 Task: Find the schedule for the last Metro Purple Line train from Wilshire/Western to Union Station.
Action: Key pressed wilshire
Screenshot: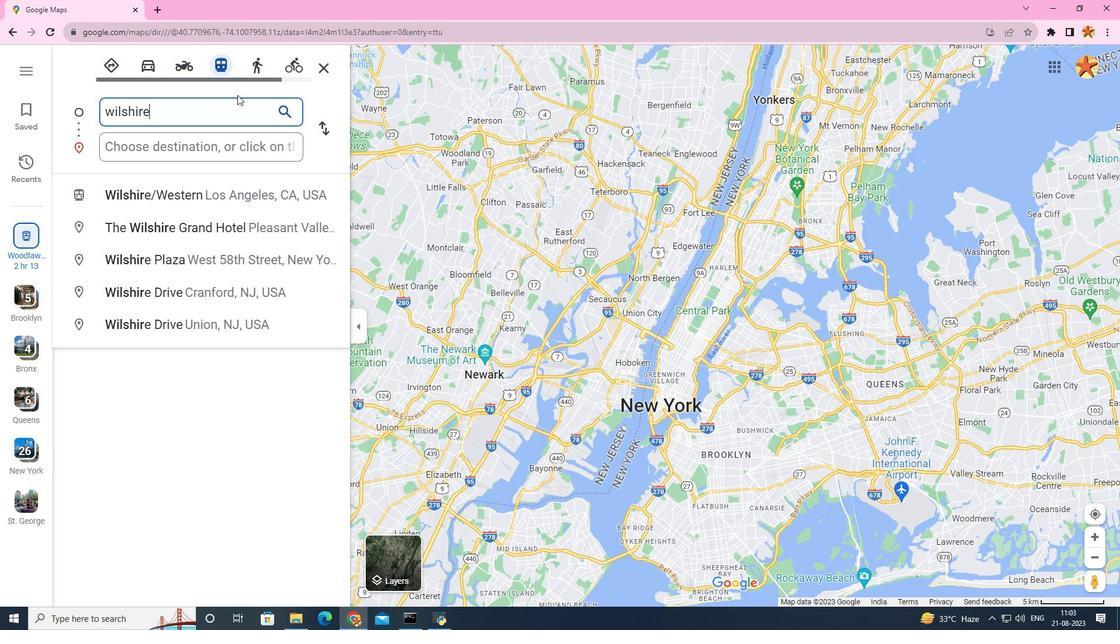 
Action: Mouse moved to (222, 107)
Screenshot: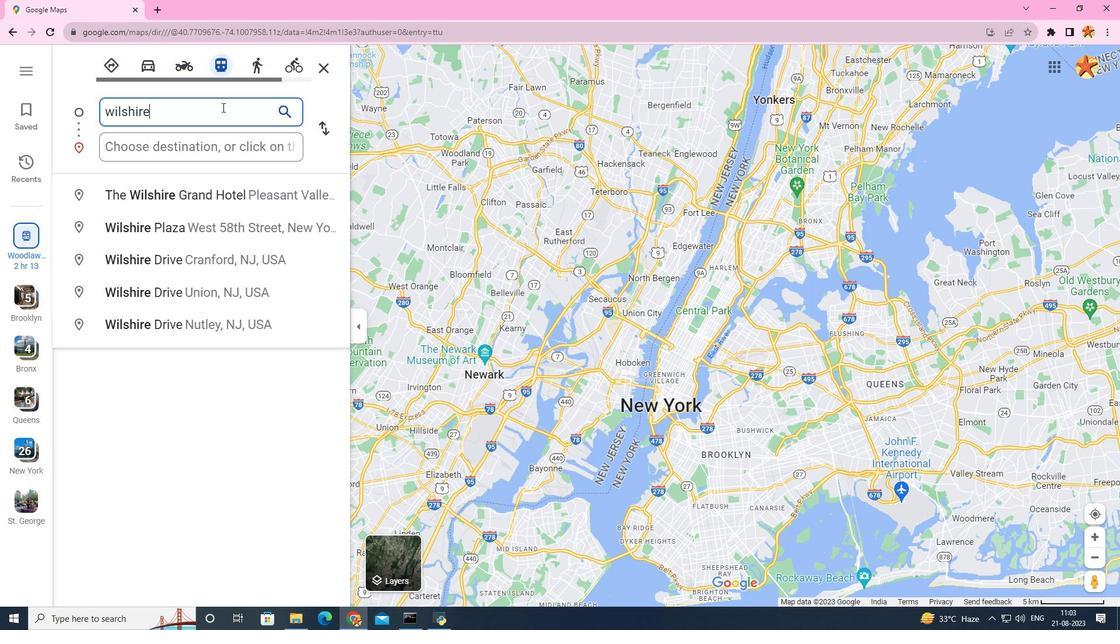 
Action: Key pressed <Key.space>wester
Screenshot: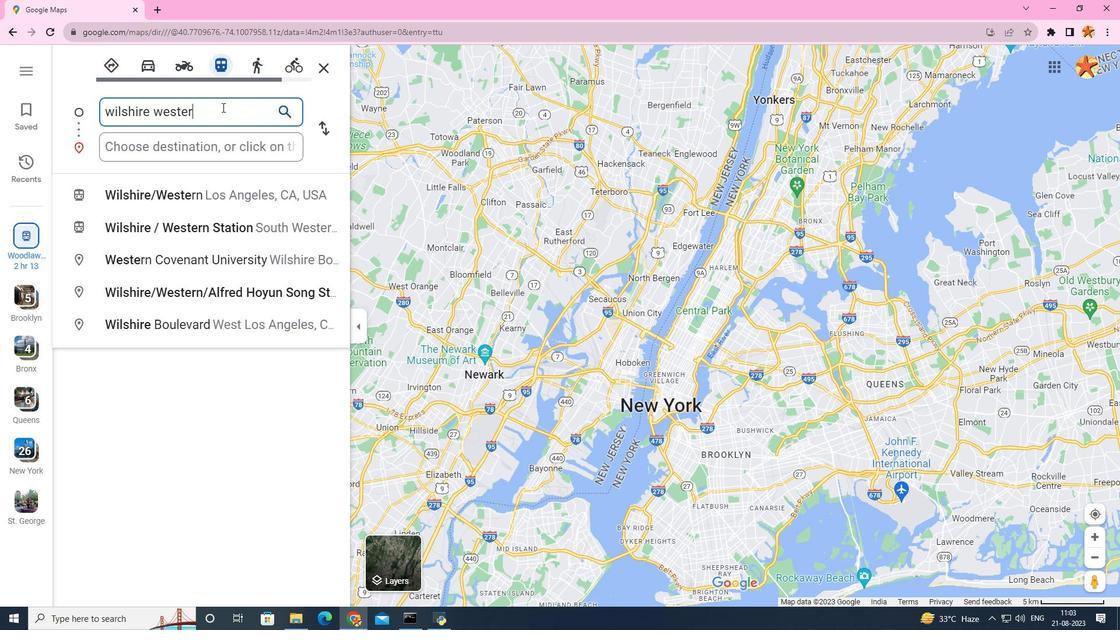 
Action: Mouse moved to (250, 183)
Screenshot: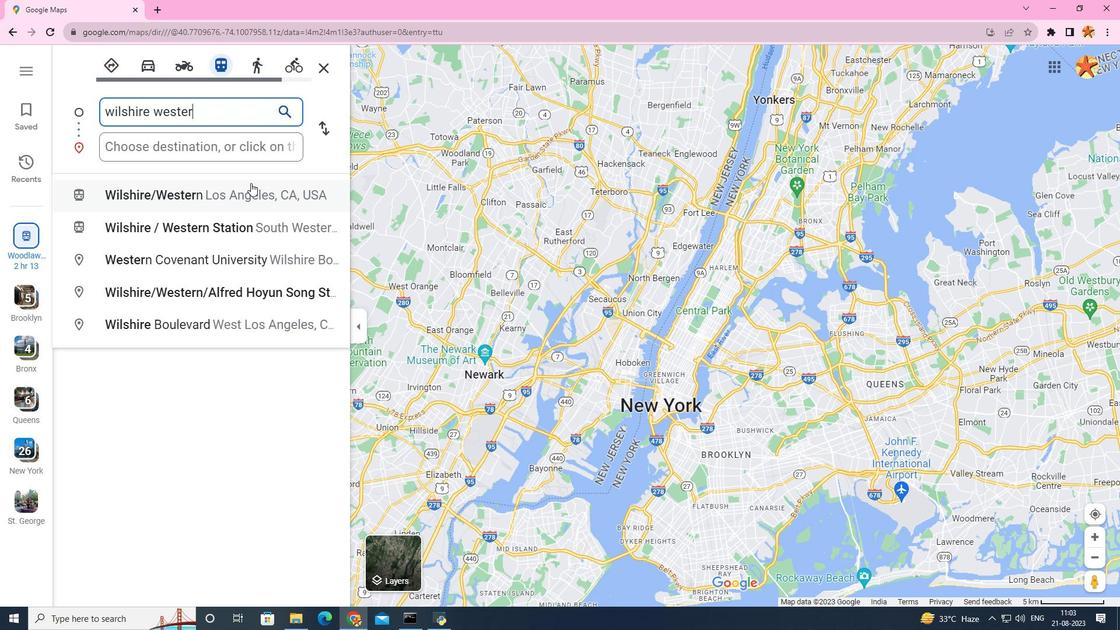 
Action: Mouse pressed left at (250, 183)
Screenshot: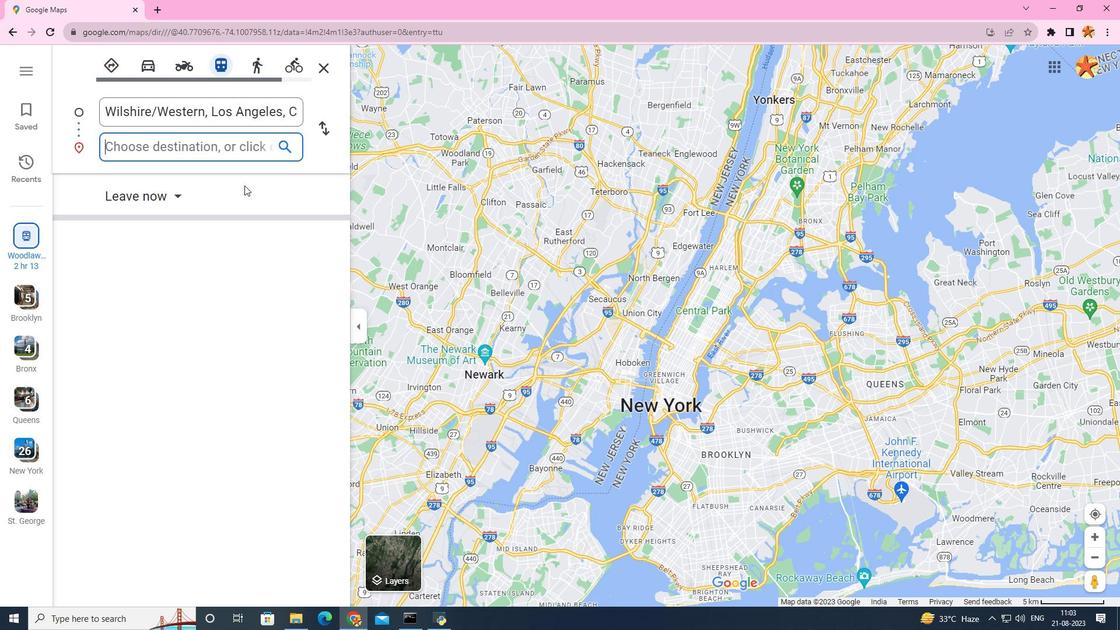 
Action: Mouse moved to (176, 148)
Screenshot: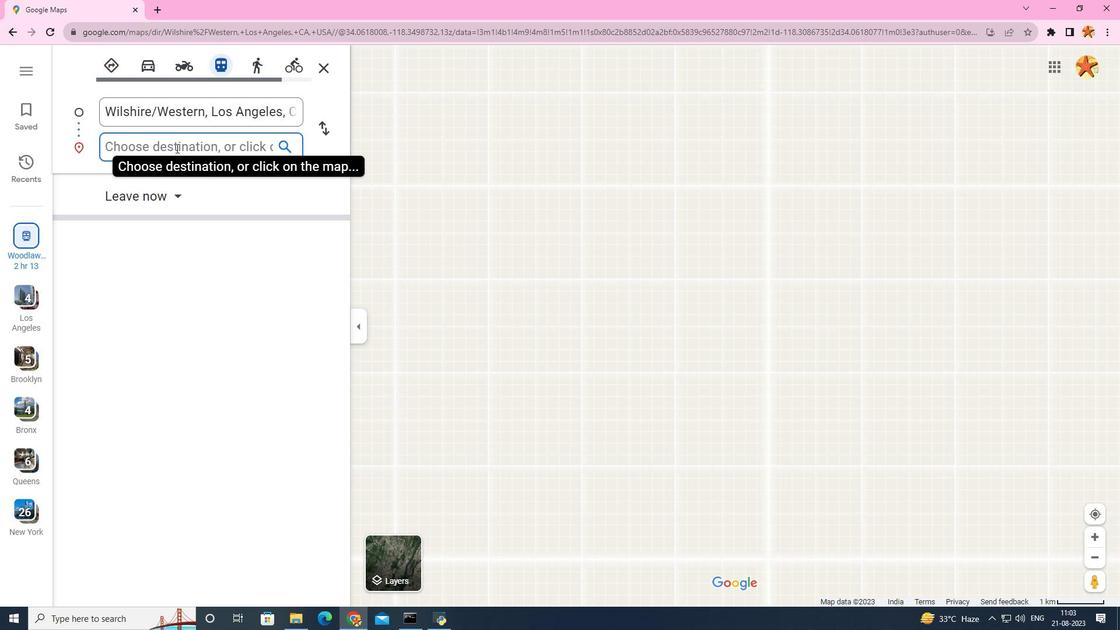 
Action: Key pressed union<Key.space>
Screenshot: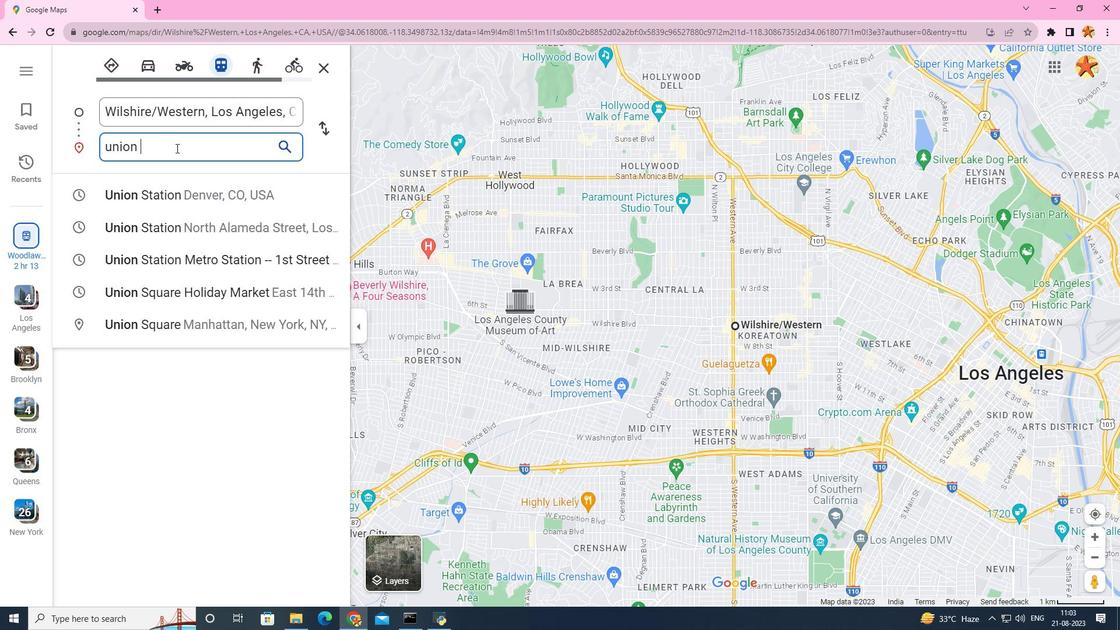 
Action: Mouse moved to (176, 194)
Screenshot: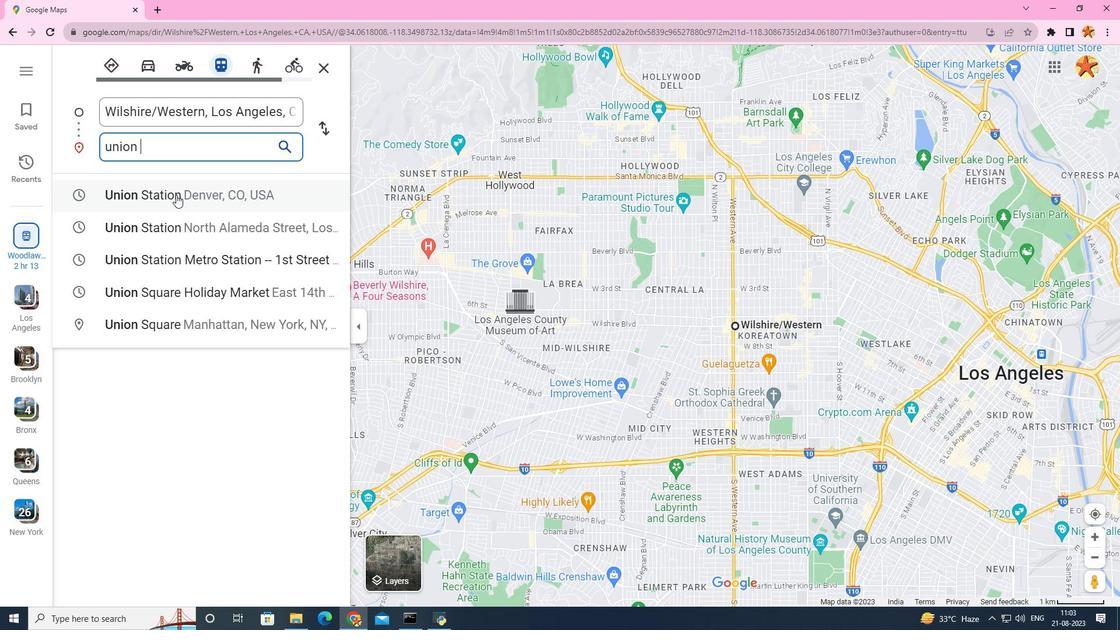 
Action: Mouse pressed left at (176, 194)
Screenshot: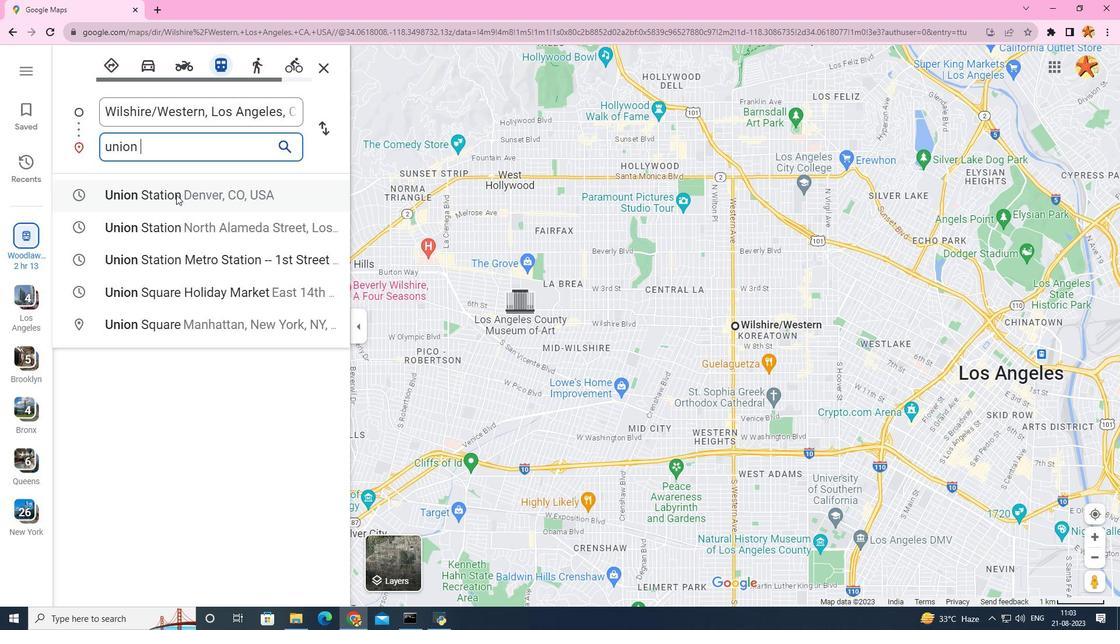 
Action: Mouse moved to (176, 196)
Screenshot: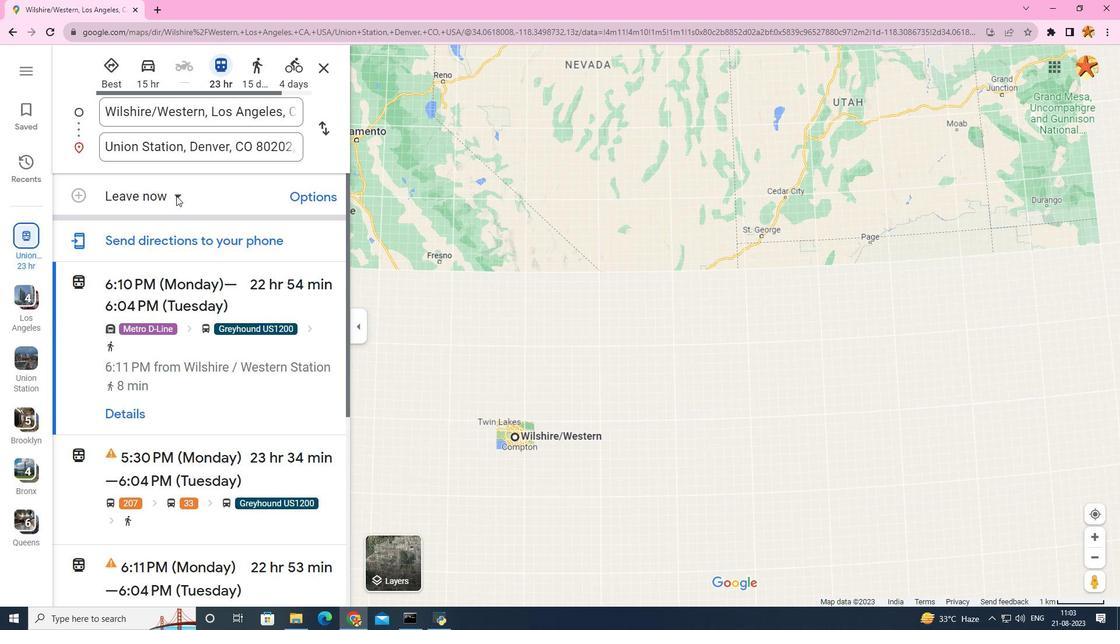 
Action: Mouse scrolled (176, 195) with delta (0, 0)
Screenshot: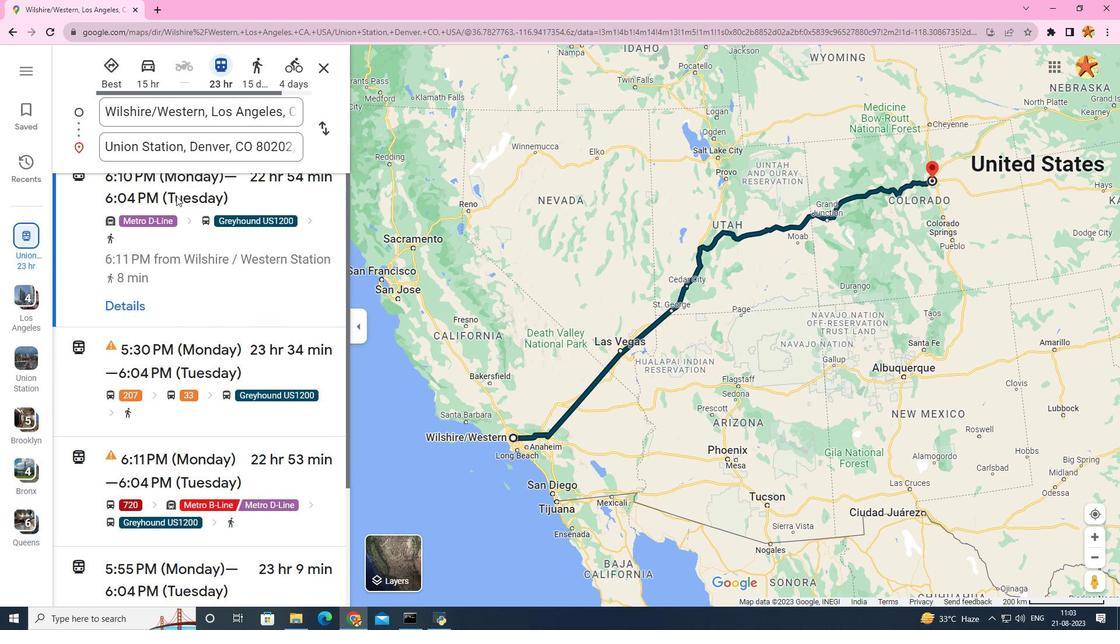 
Action: Mouse scrolled (176, 195) with delta (0, 0)
Screenshot: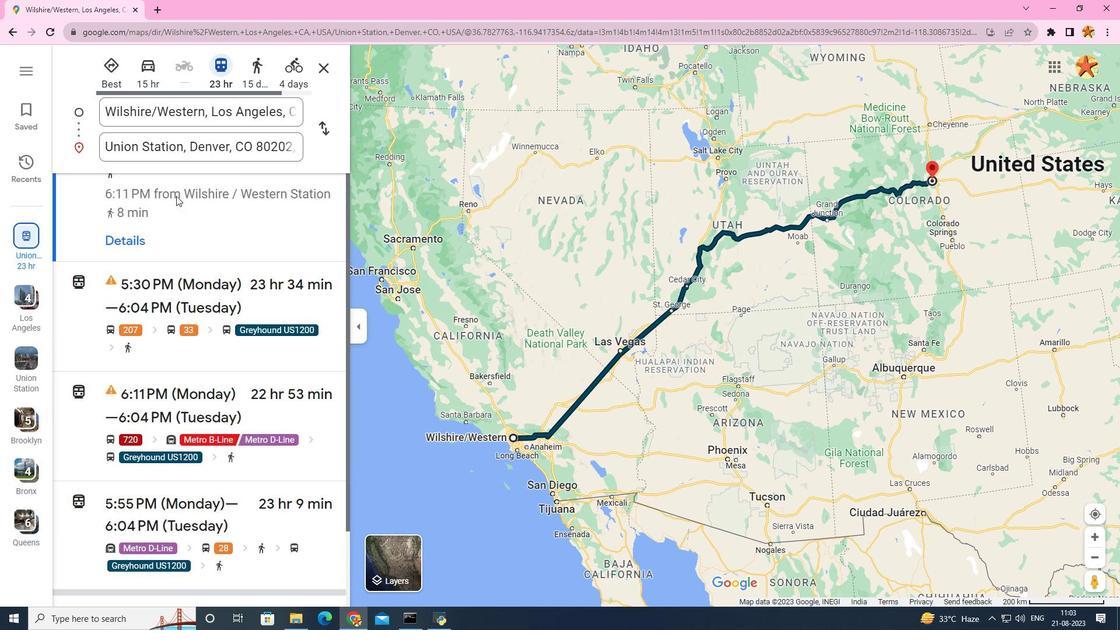 
Action: Mouse scrolled (176, 195) with delta (0, 0)
Screenshot: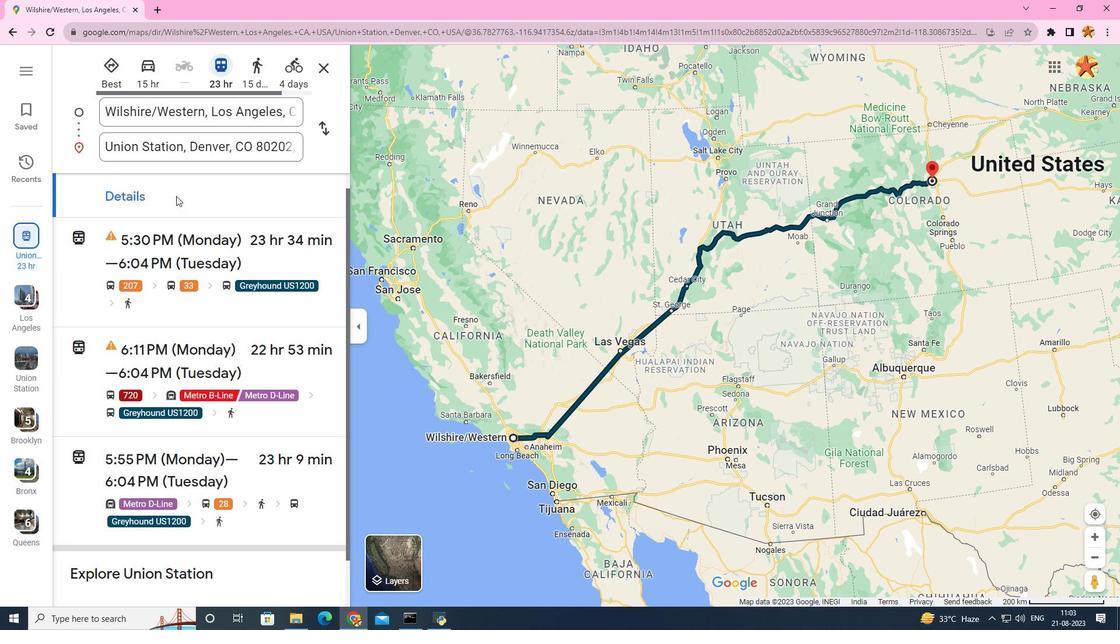 
Action: Mouse scrolled (176, 195) with delta (0, 0)
Screenshot: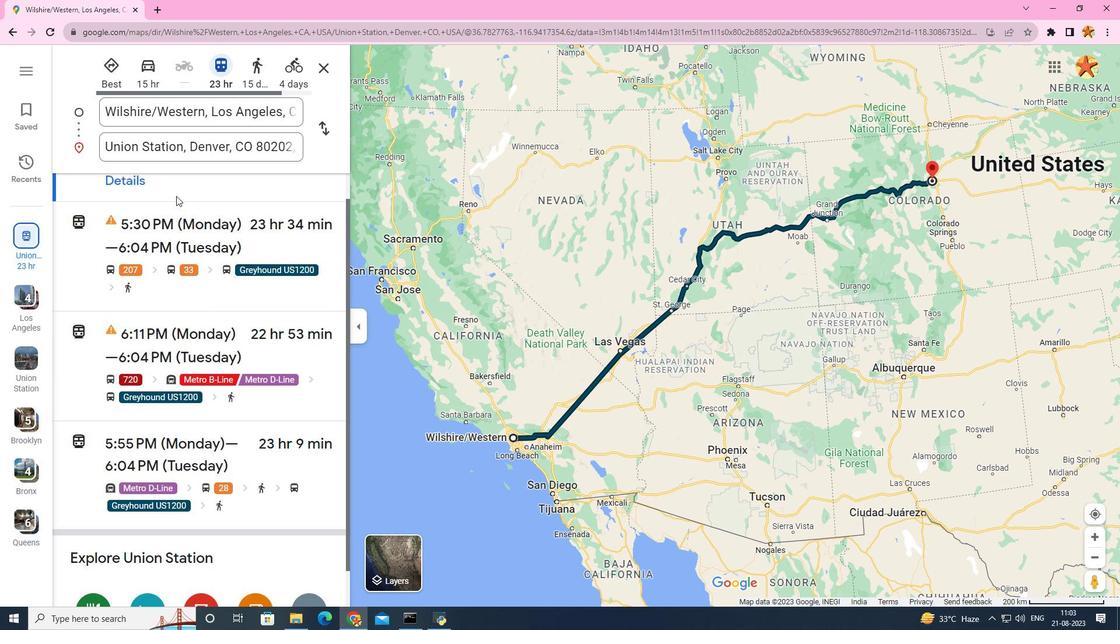 
Action: Mouse scrolled (176, 195) with delta (0, 0)
Screenshot: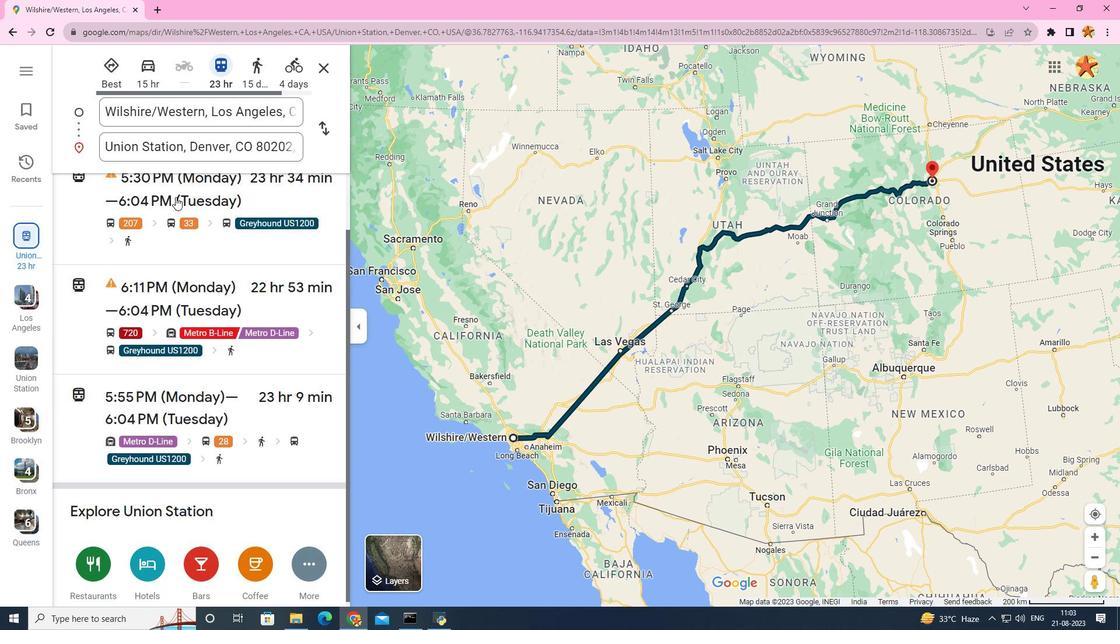 
Action: Mouse moved to (175, 197)
Screenshot: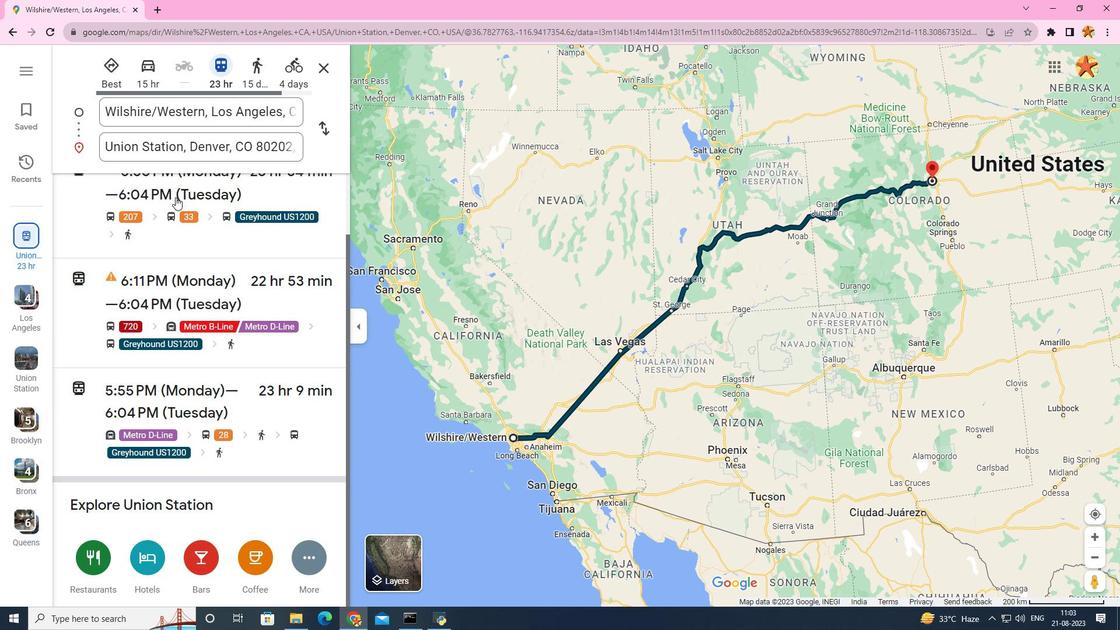 
Action: Mouse scrolled (175, 197) with delta (0, 0)
Screenshot: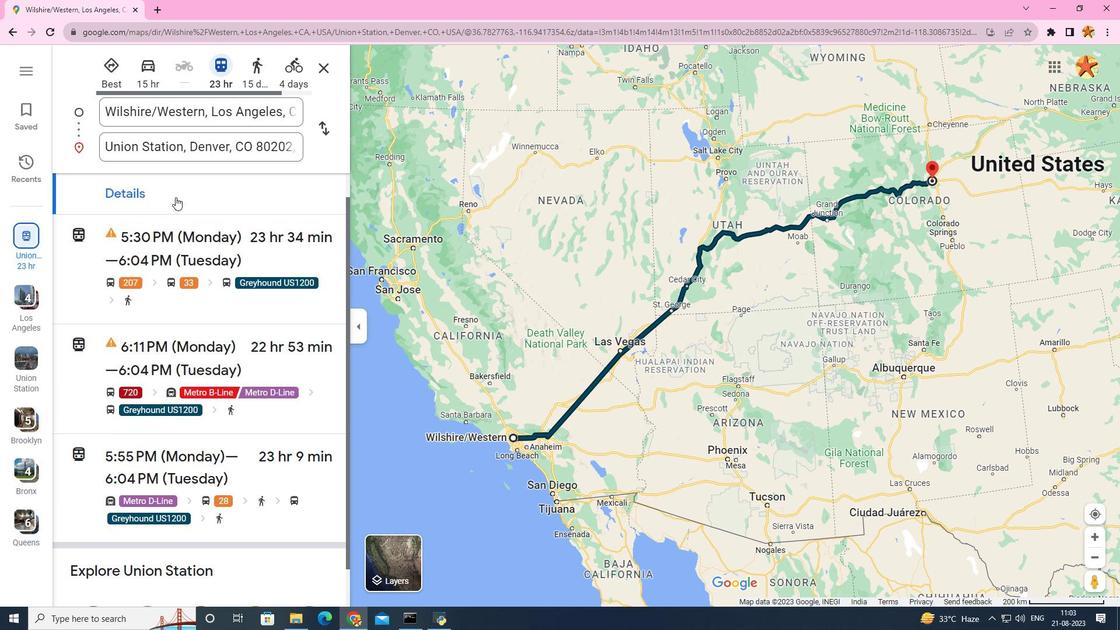 
Action: Mouse scrolled (175, 197) with delta (0, 0)
Screenshot: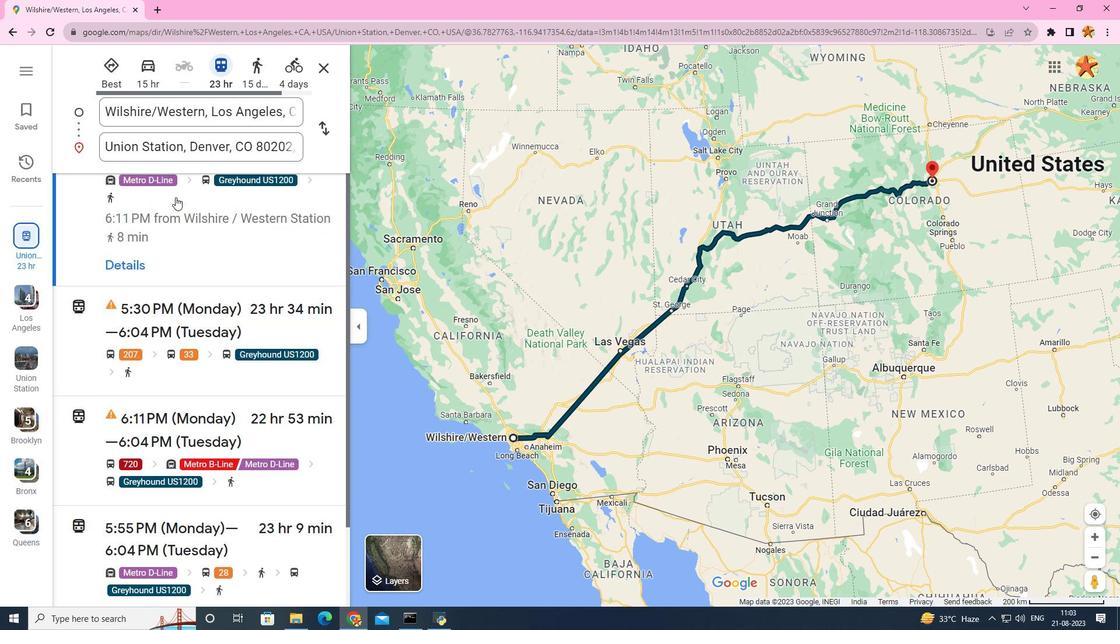 
Action: Mouse scrolled (175, 197) with delta (0, 0)
Screenshot: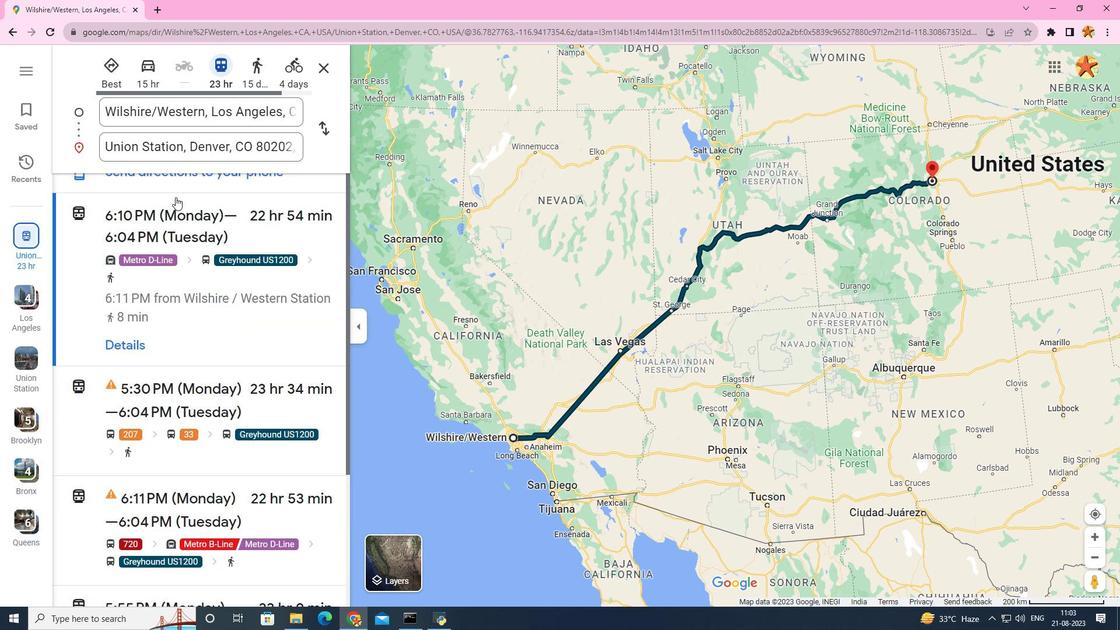 
Action: Mouse scrolled (175, 197) with delta (0, 0)
Screenshot: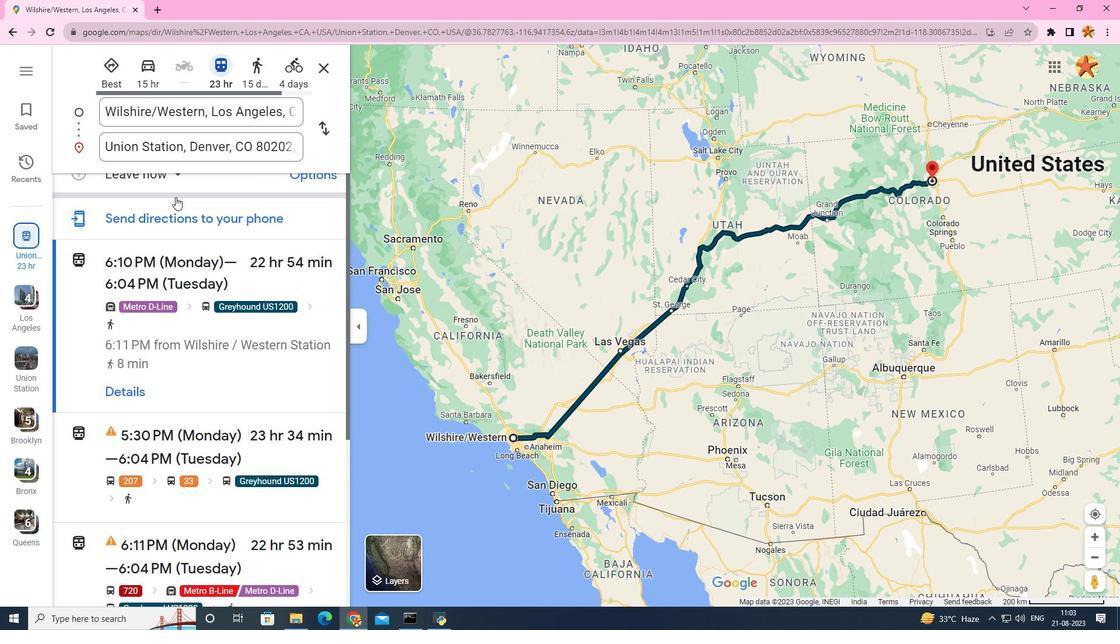 
Action: Mouse scrolled (175, 197) with delta (0, 0)
Screenshot: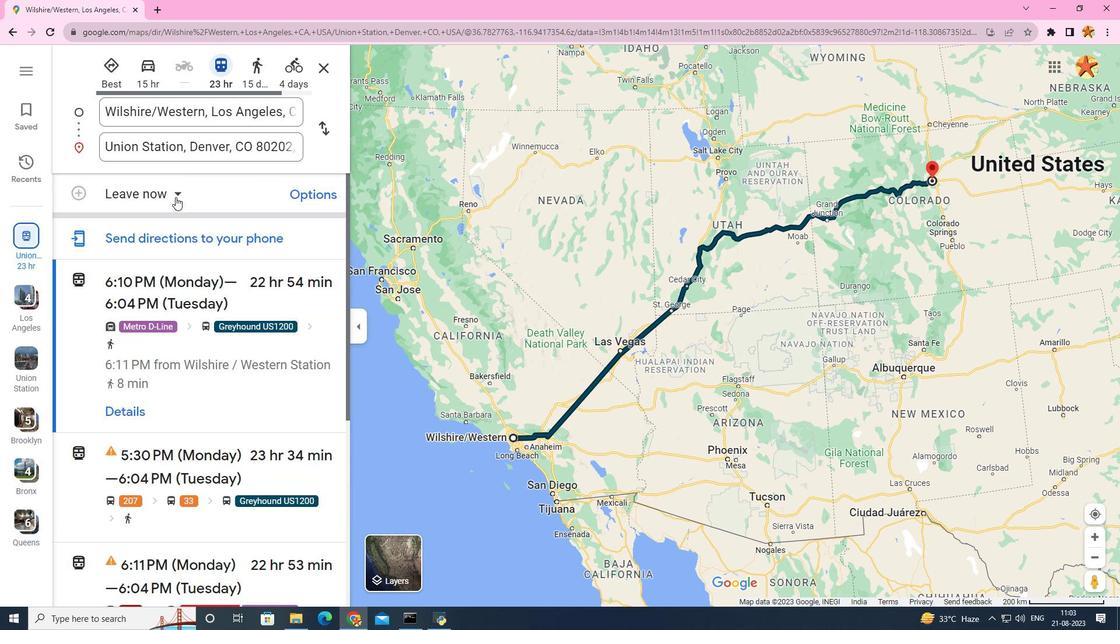 
Action: Mouse scrolled (175, 197) with delta (0, 0)
Screenshot: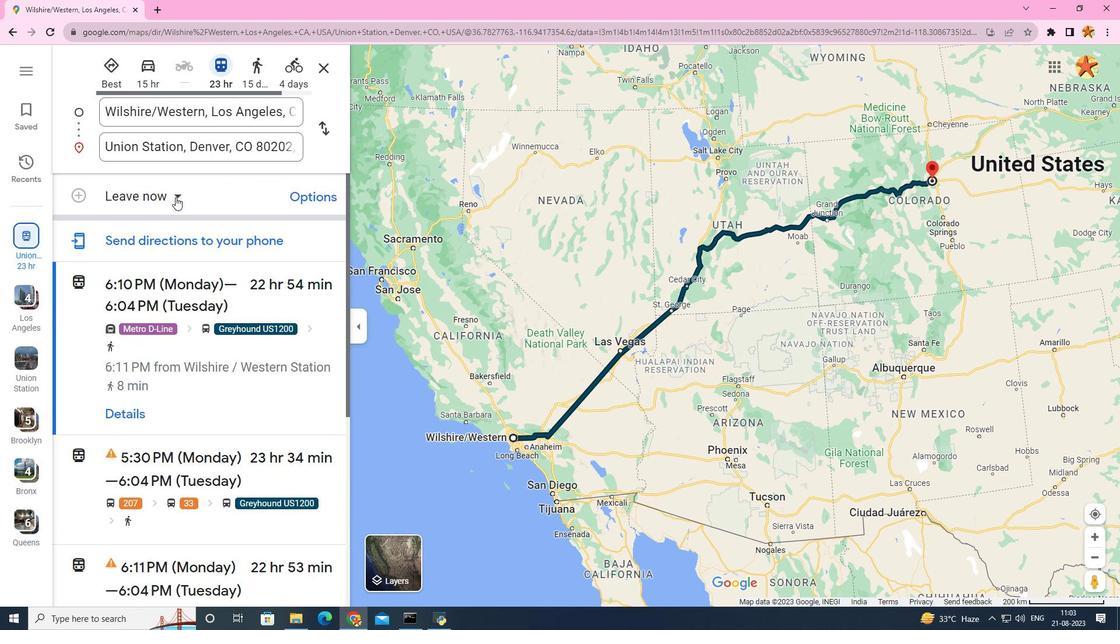 
Action: Mouse pressed left at (175, 197)
Screenshot: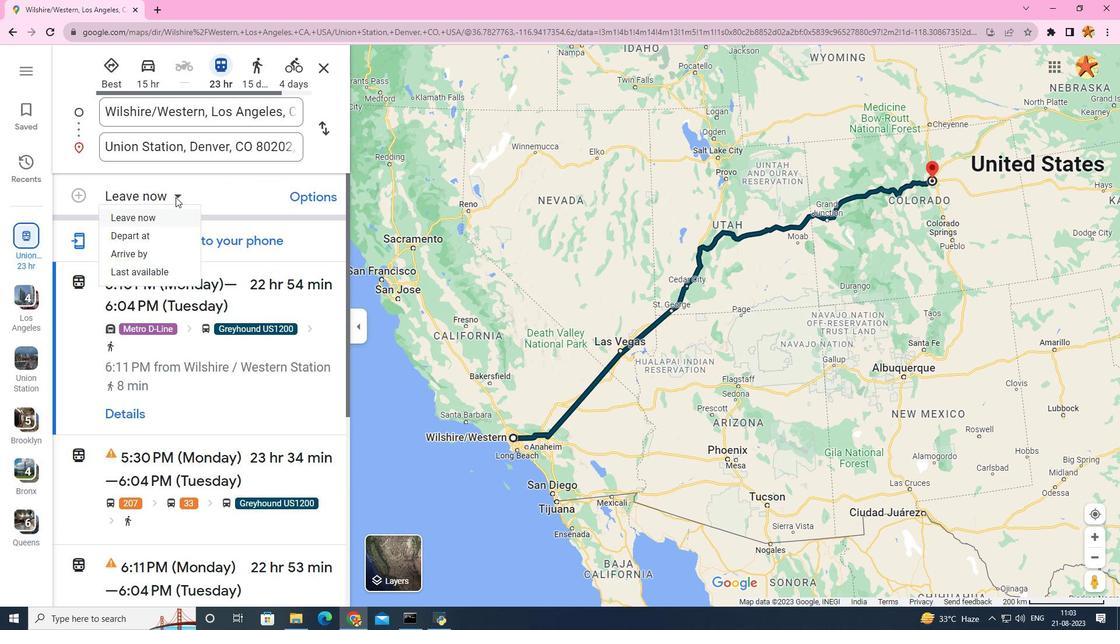 
Action: Mouse moved to (138, 268)
Screenshot: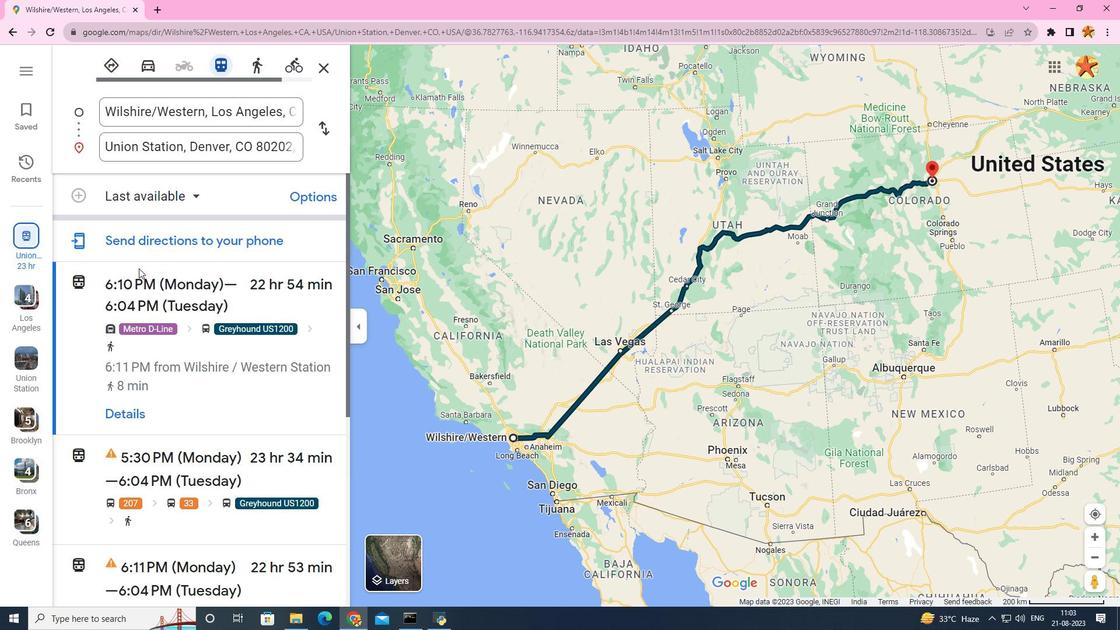 
Action: Mouse pressed left at (138, 268)
Screenshot: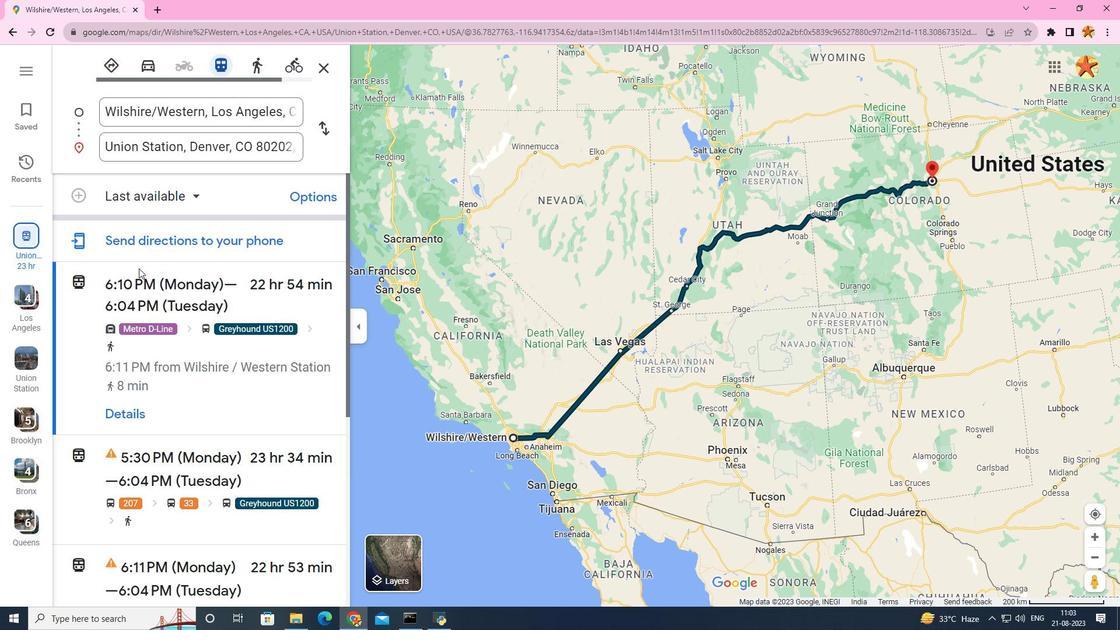 
Action: Mouse moved to (145, 259)
Screenshot: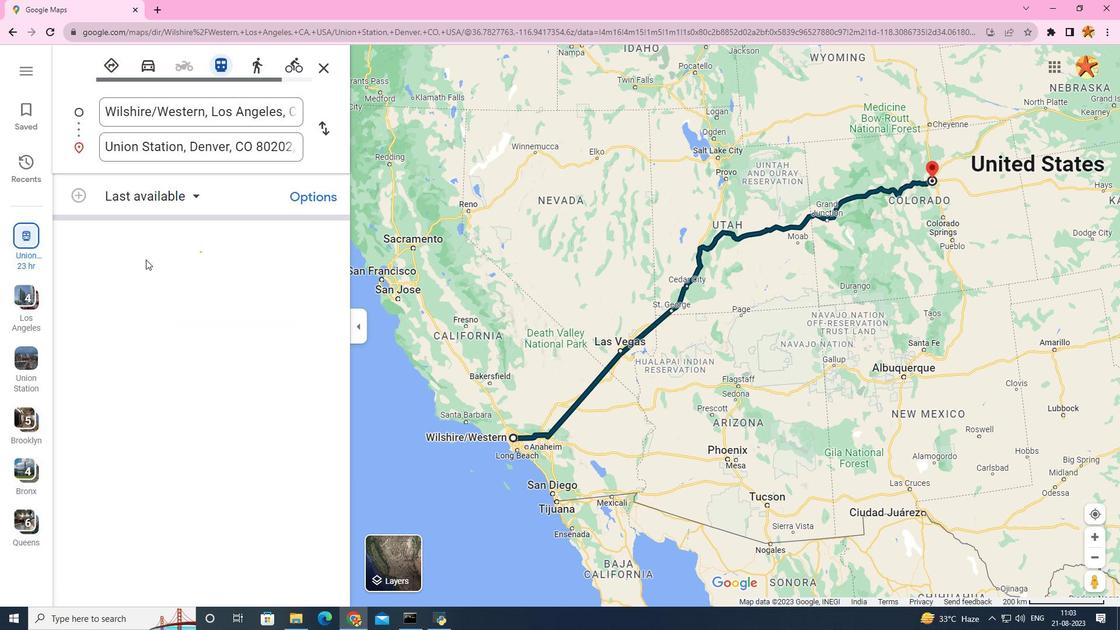 
Action: Mouse scrolled (145, 259) with delta (0, 0)
Screenshot: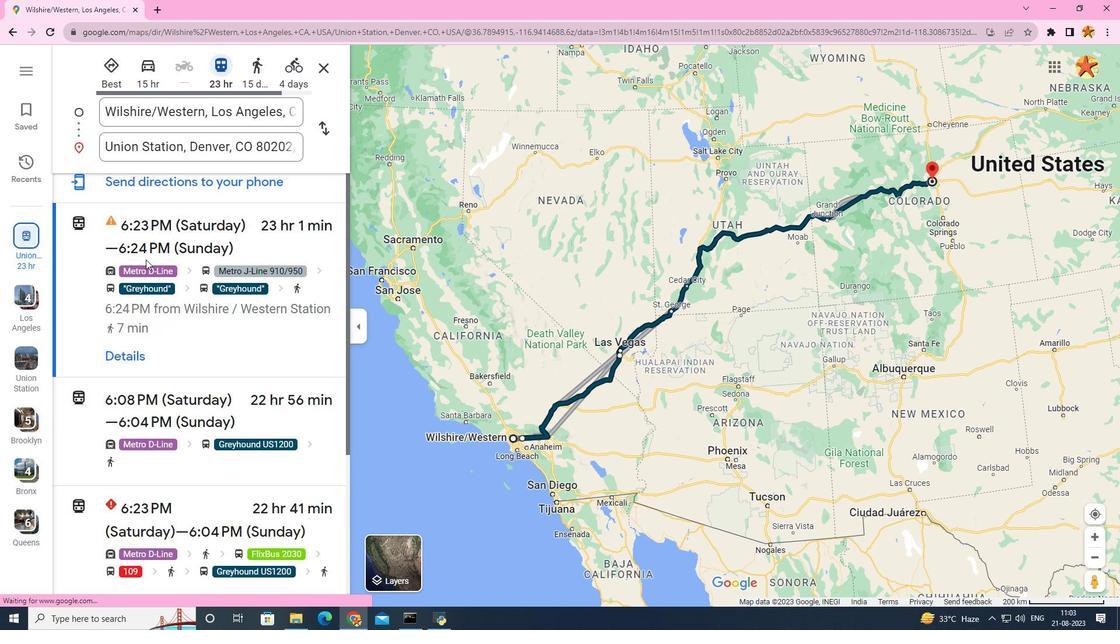 
Action: Mouse scrolled (145, 259) with delta (0, 0)
Screenshot: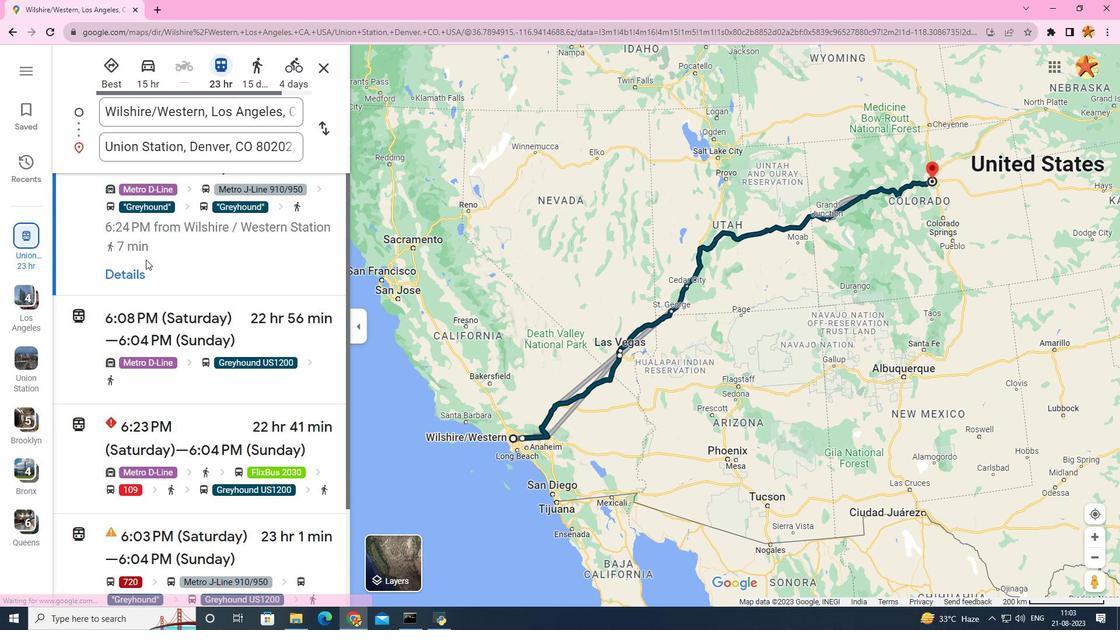 
Action: Mouse scrolled (145, 259) with delta (0, 0)
Screenshot: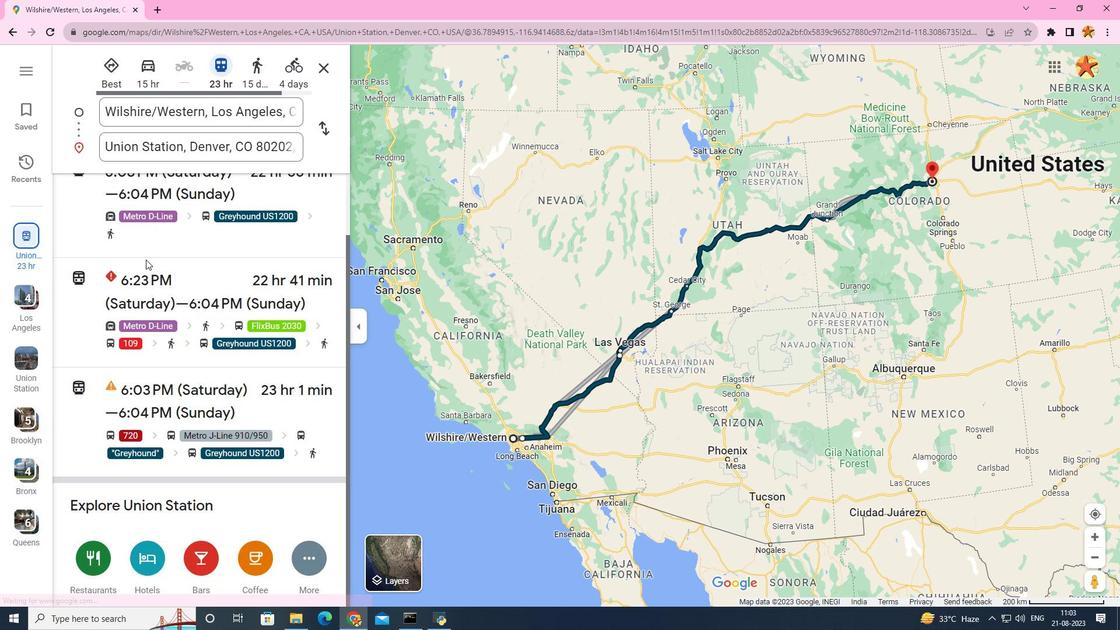 
Action: Mouse scrolled (145, 259) with delta (0, 0)
Screenshot: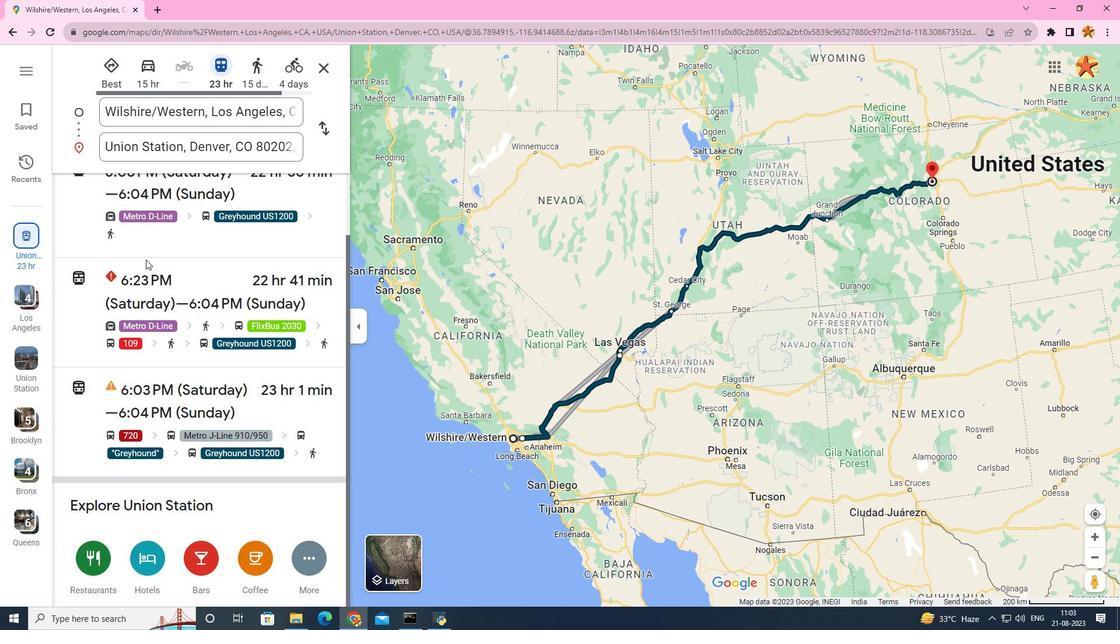 
Action: Mouse scrolled (145, 259) with delta (0, 0)
Screenshot: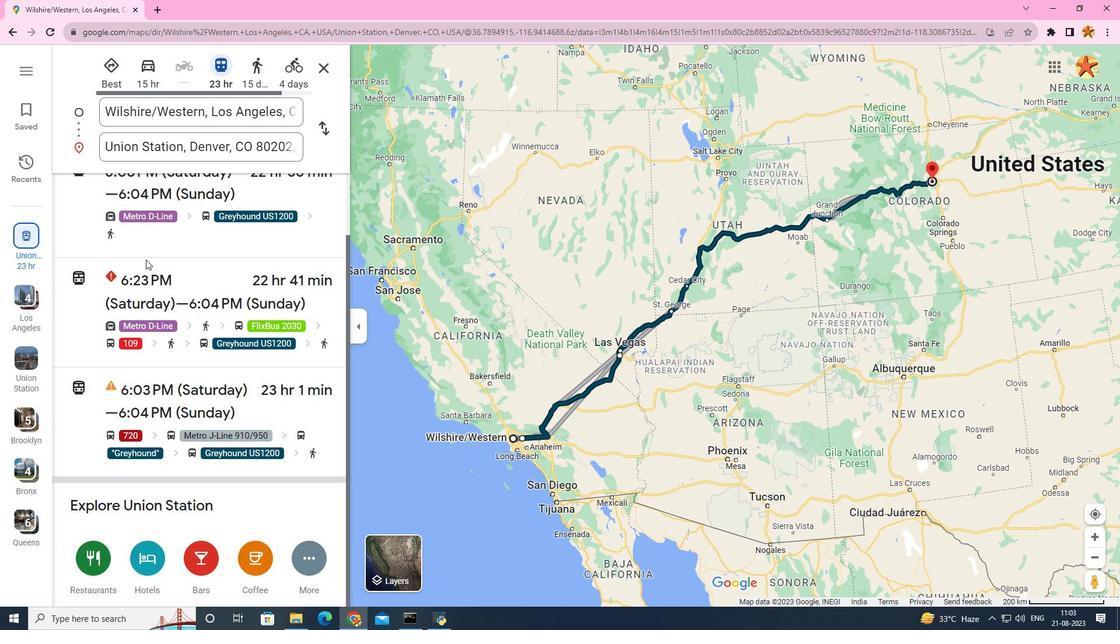 
Action: Mouse scrolled (145, 259) with delta (0, 0)
Screenshot: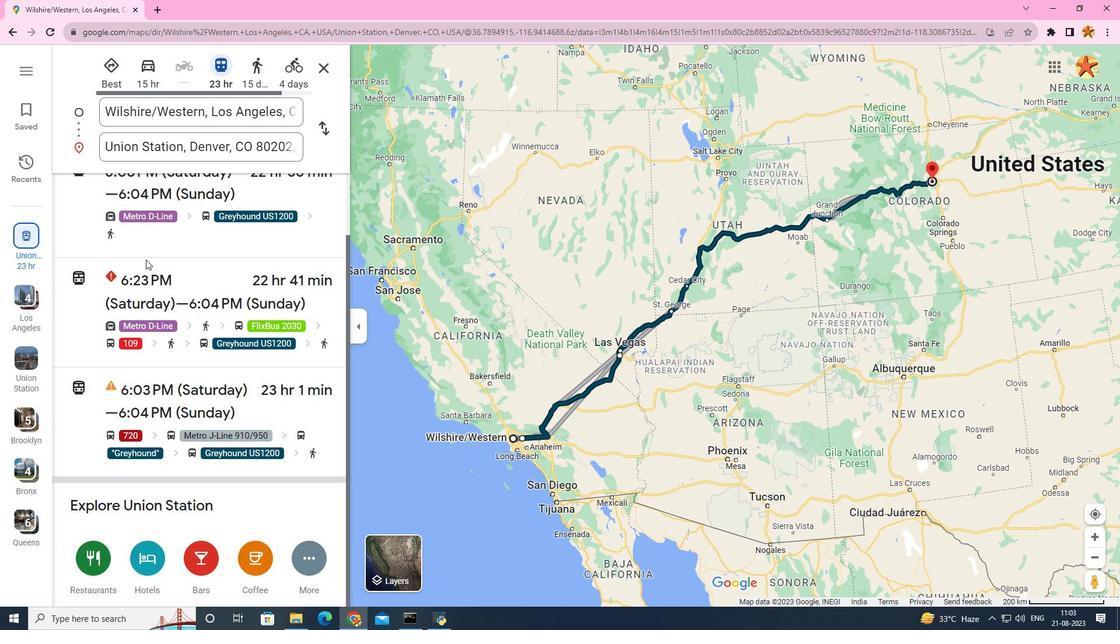 
Action: Mouse scrolled (145, 260) with delta (0, 0)
Screenshot: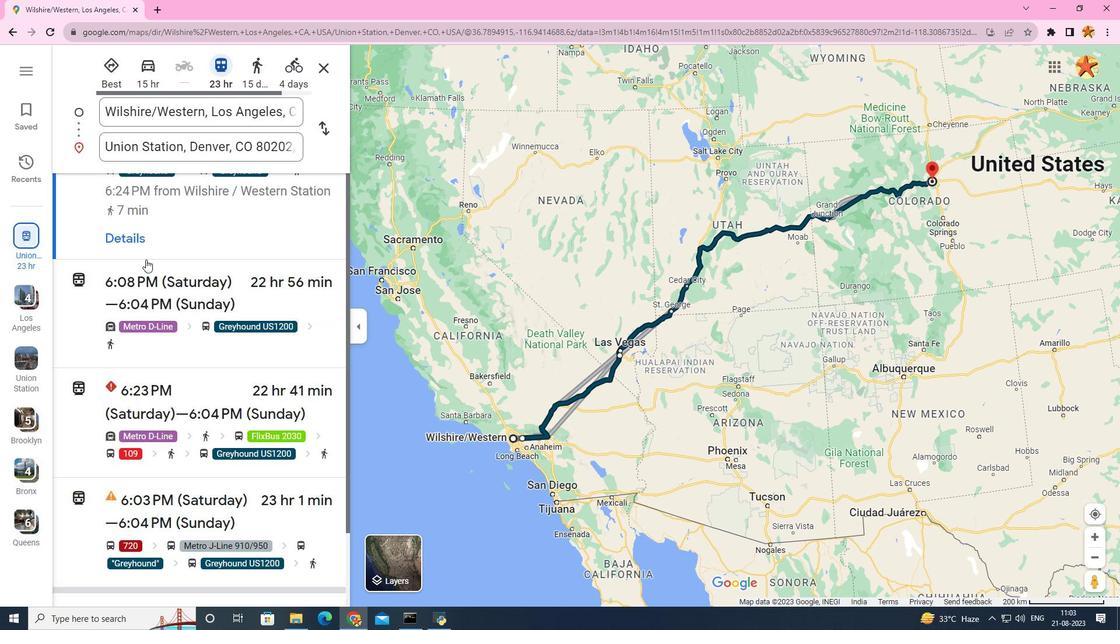 
Action: Mouse scrolled (145, 260) with delta (0, 0)
Screenshot: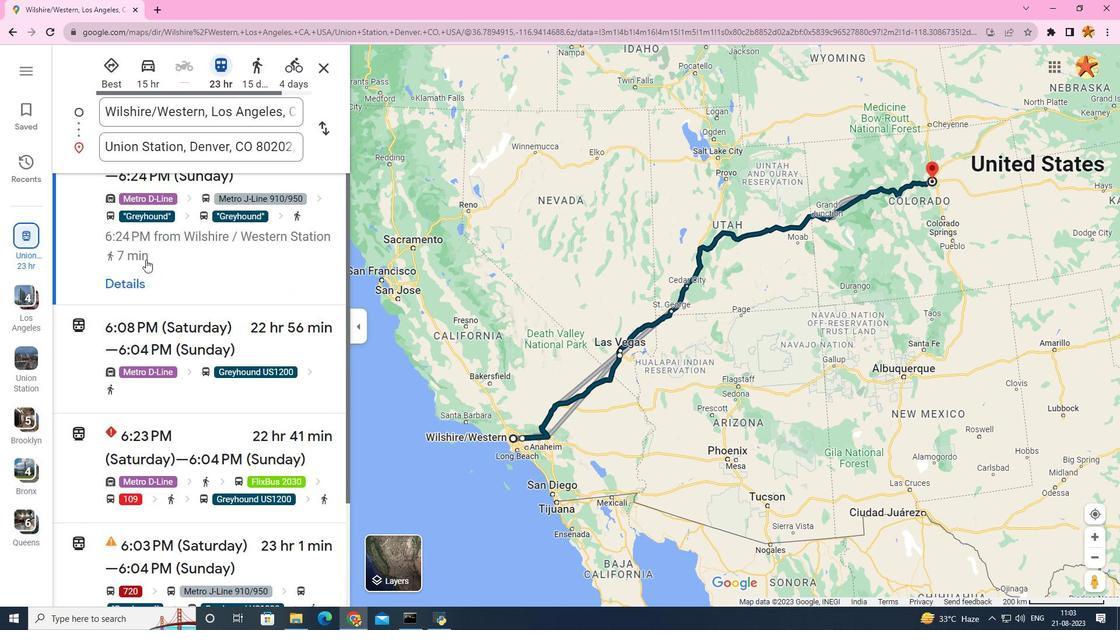 
Action: Mouse scrolled (145, 260) with delta (0, 0)
Screenshot: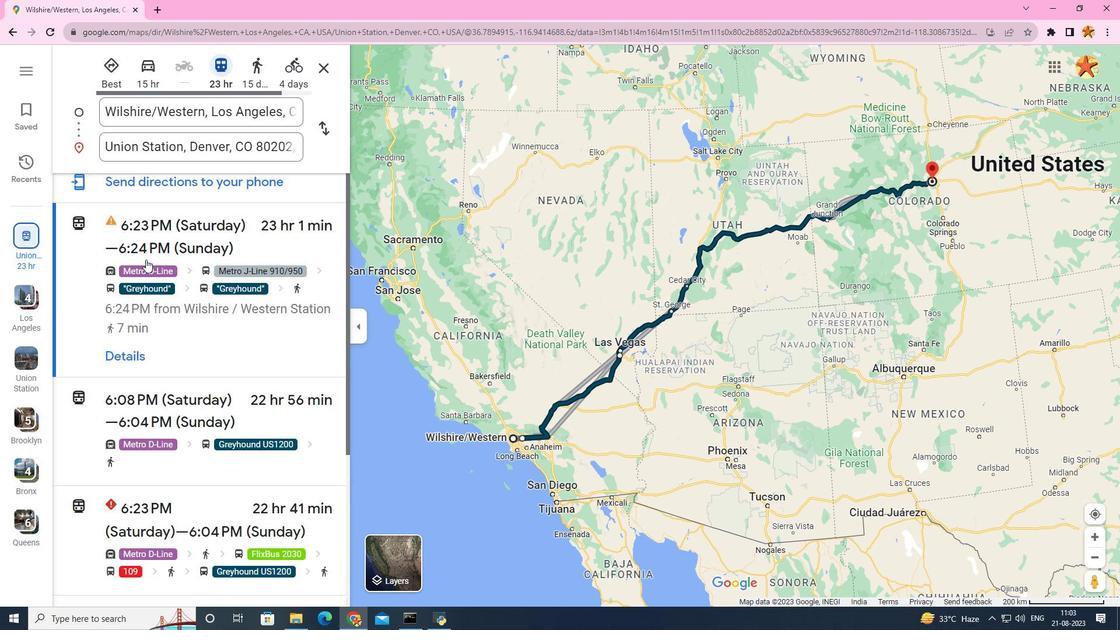 
Action: Mouse scrolled (145, 260) with delta (0, 0)
Screenshot: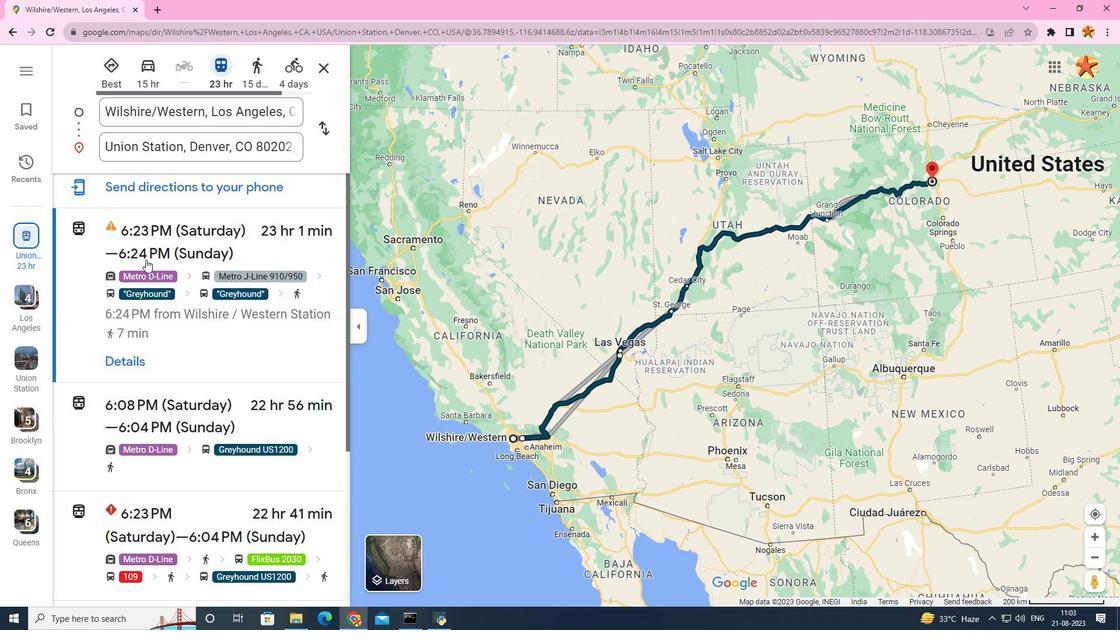 
Action: Mouse moved to (125, 371)
Screenshot: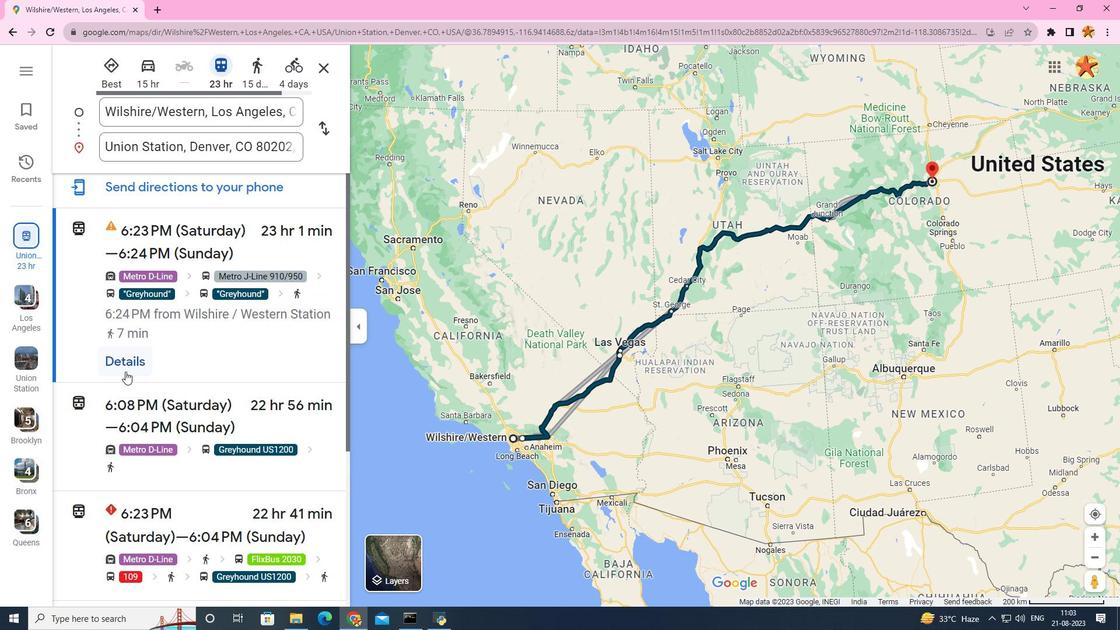 
Action: Mouse pressed left at (125, 371)
Screenshot: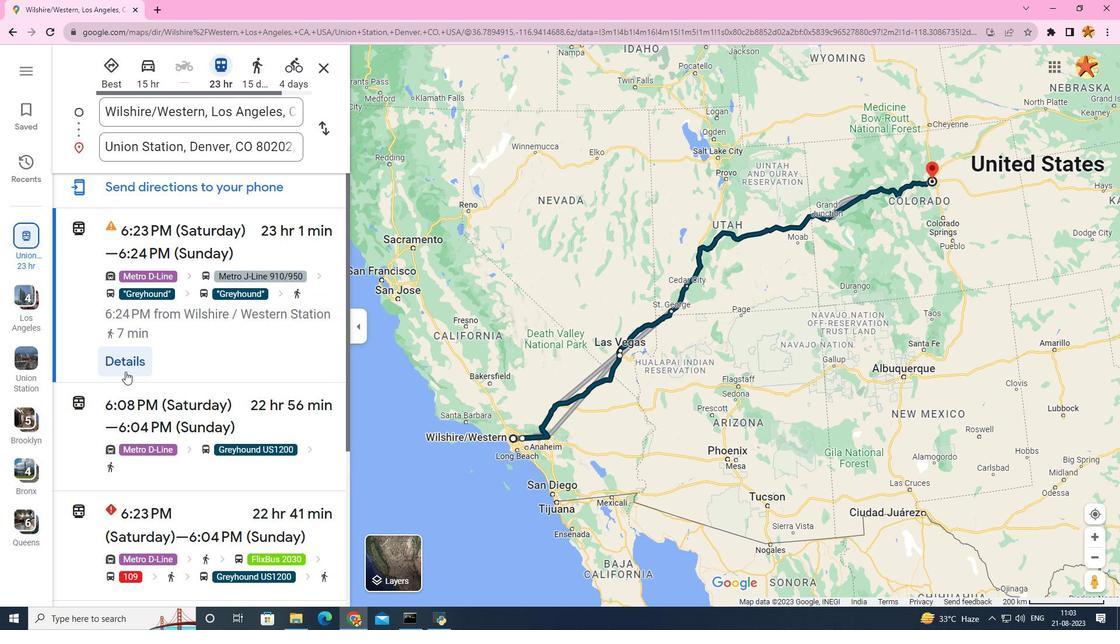 
Action: Mouse moved to (133, 369)
Screenshot: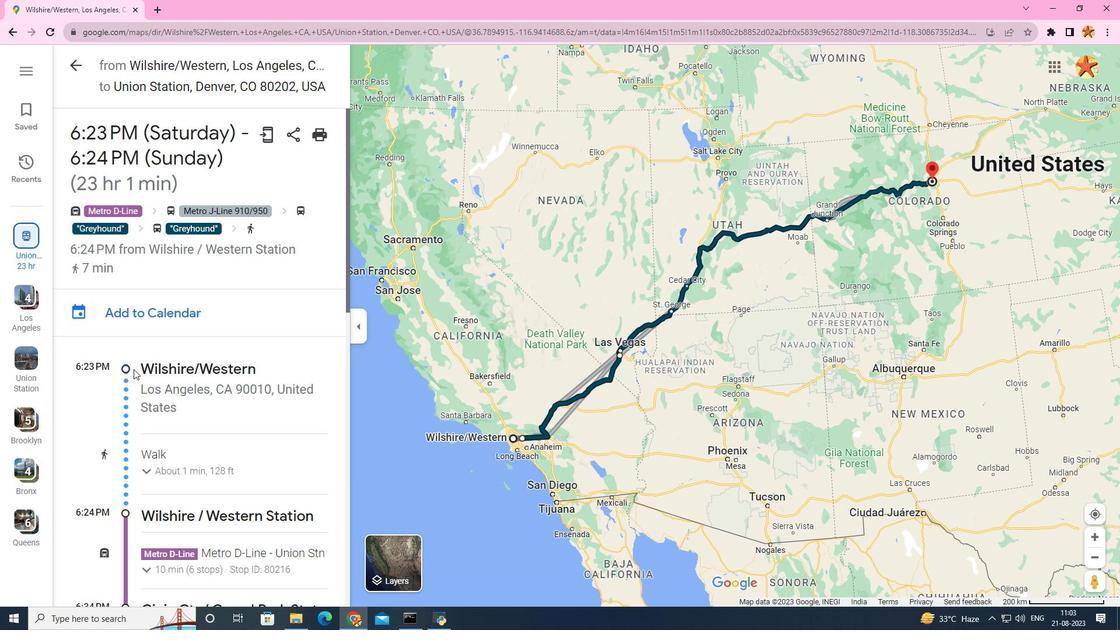 
Action: Mouse scrolled (133, 368) with delta (0, 0)
Screenshot: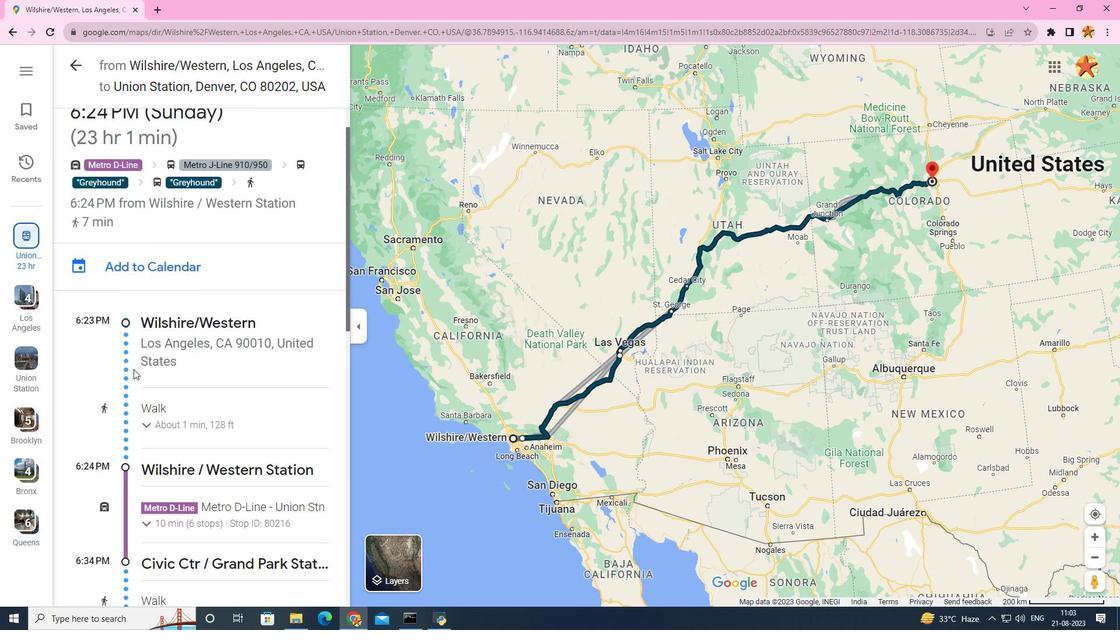 
Action: Mouse scrolled (133, 368) with delta (0, 0)
Screenshot: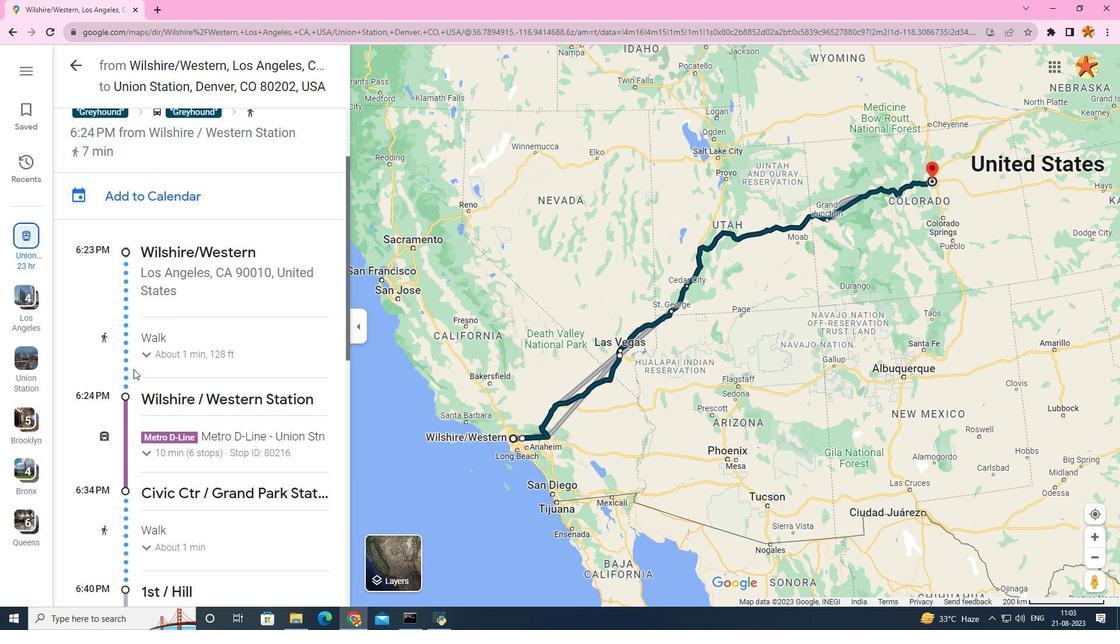 
Action: Mouse scrolled (133, 368) with delta (0, 0)
Screenshot: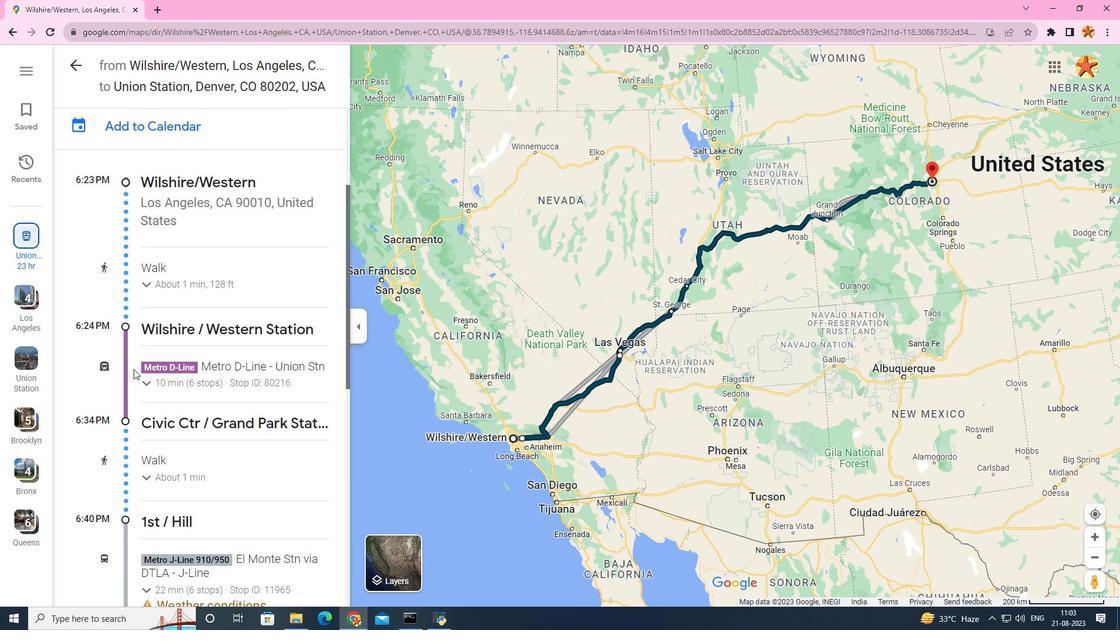 
Action: Mouse scrolled (133, 368) with delta (0, 0)
Screenshot: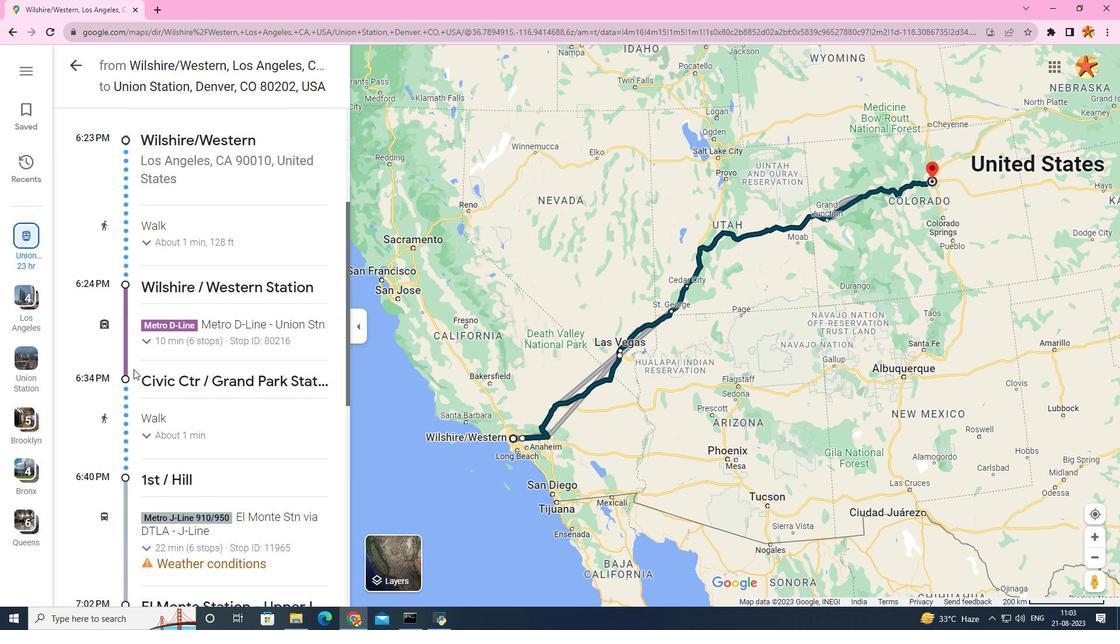 
Action: Mouse scrolled (133, 368) with delta (0, 0)
Screenshot: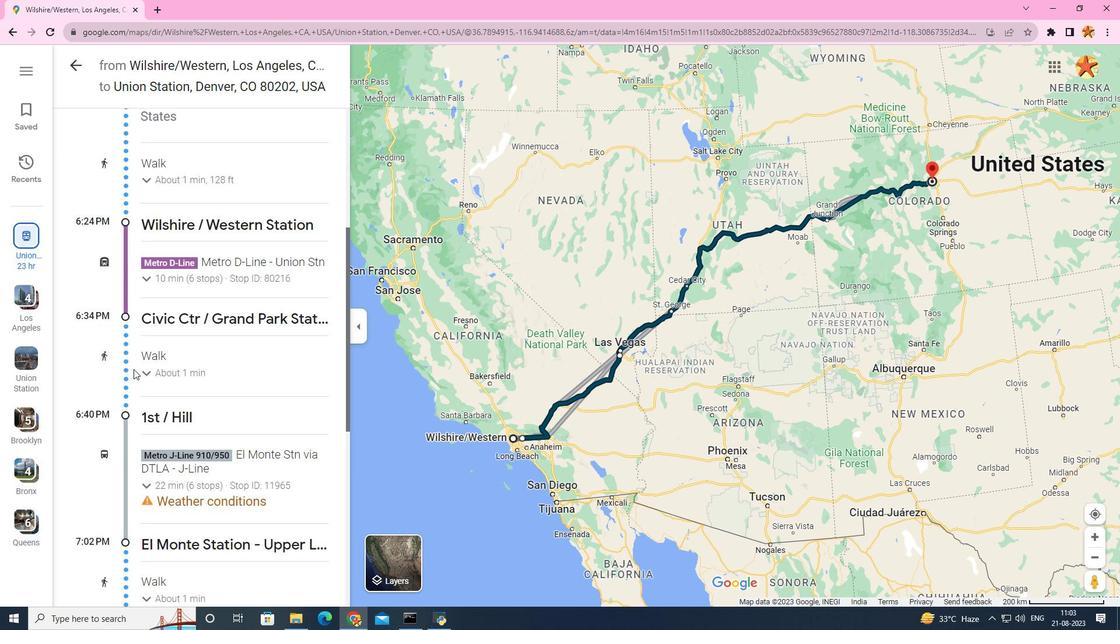 
Action: Mouse scrolled (133, 368) with delta (0, 0)
Screenshot: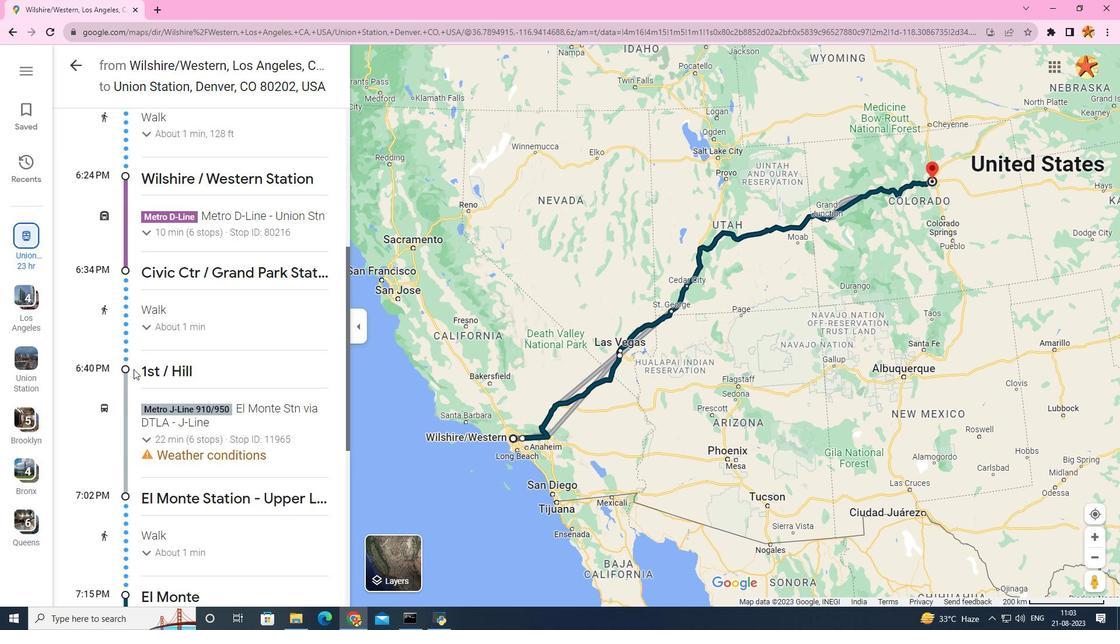 
Action: Mouse scrolled (133, 368) with delta (0, 0)
Screenshot: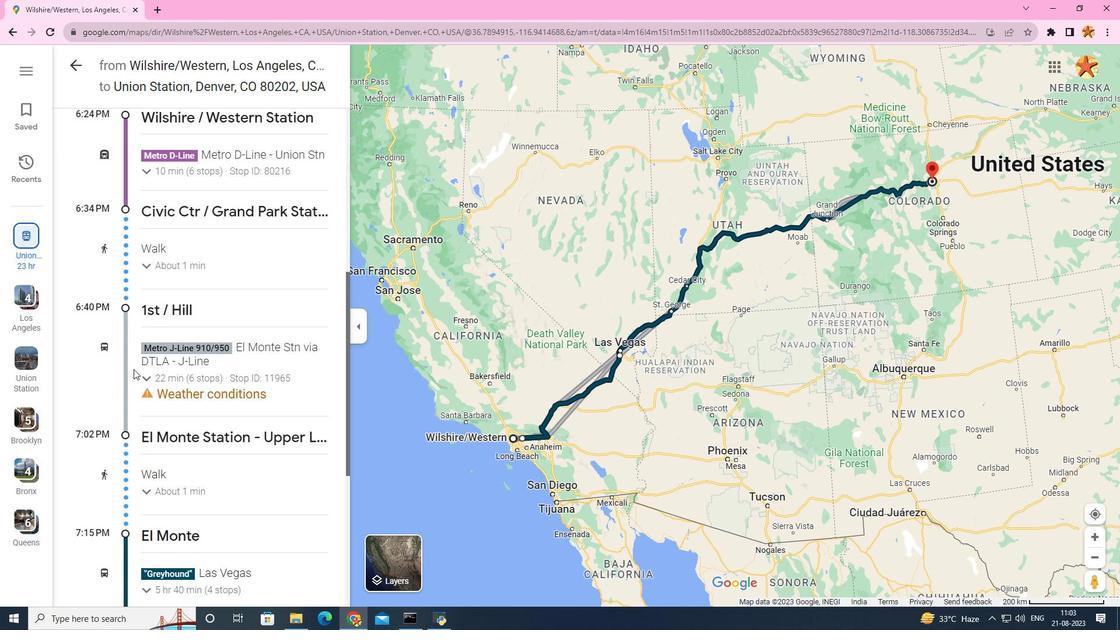 
Action: Mouse scrolled (133, 368) with delta (0, 0)
Screenshot: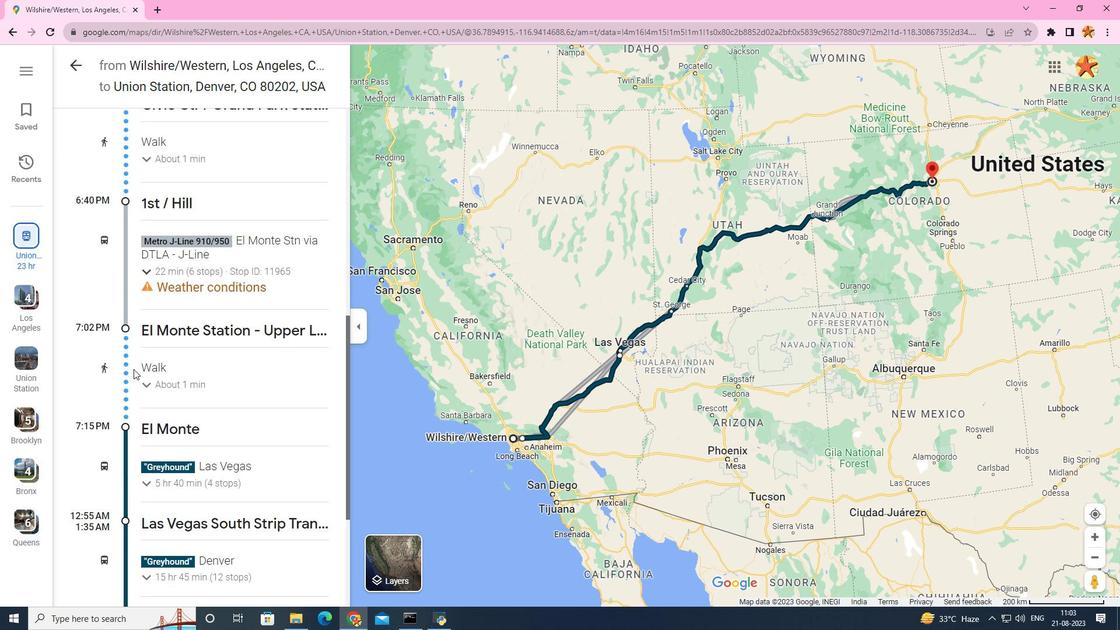 
Action: Mouse scrolled (133, 368) with delta (0, 0)
Screenshot: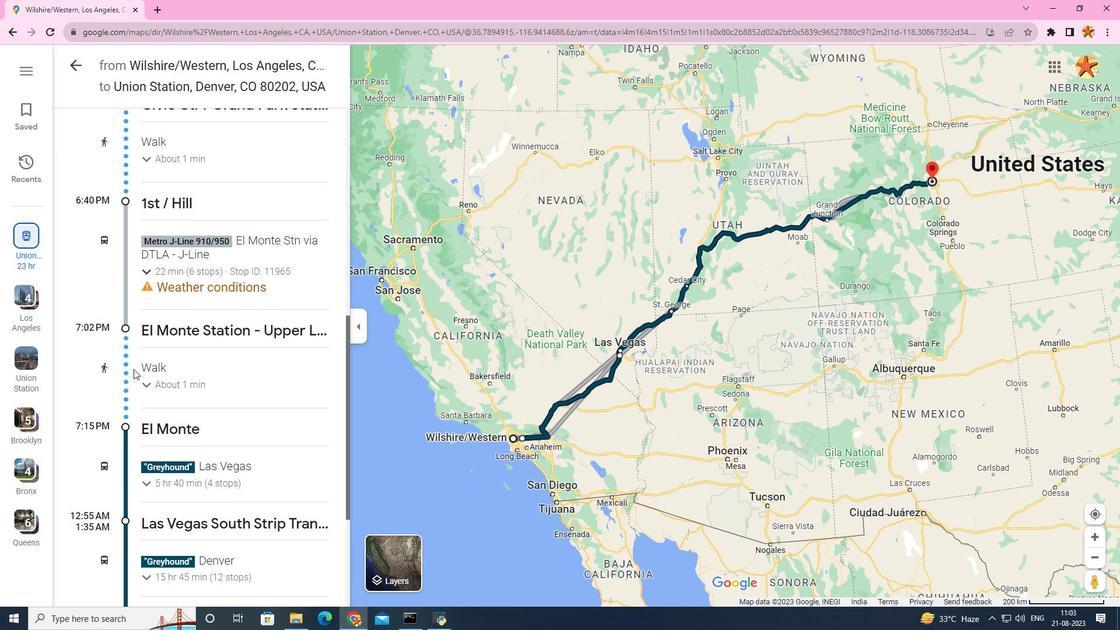 
Action: Mouse scrolled (133, 368) with delta (0, 0)
Screenshot: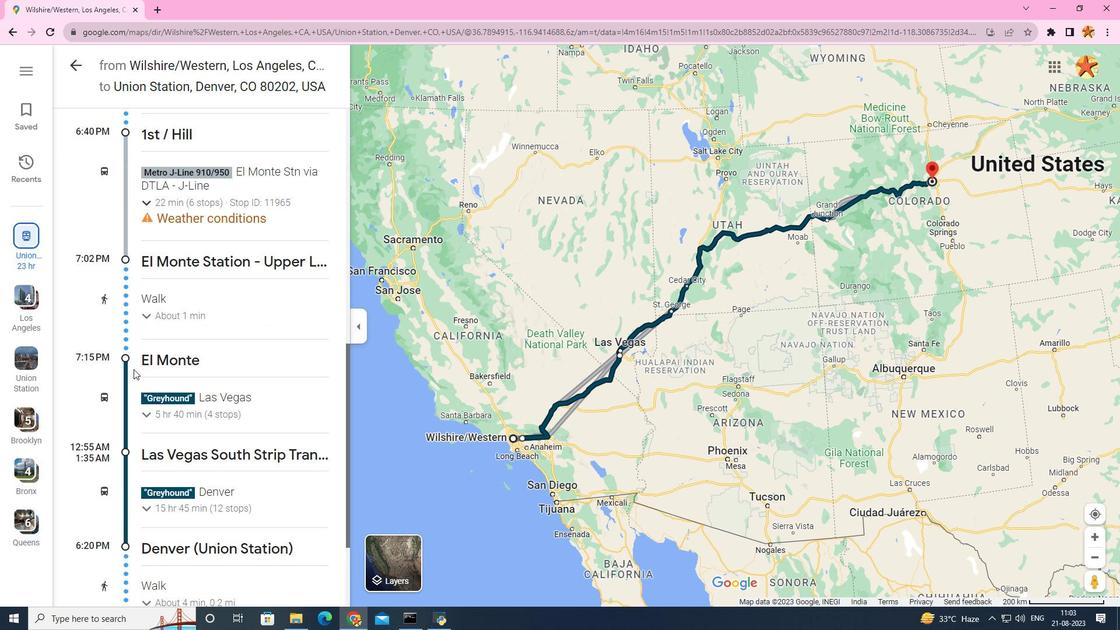 
Action: Mouse scrolled (133, 368) with delta (0, 0)
Screenshot: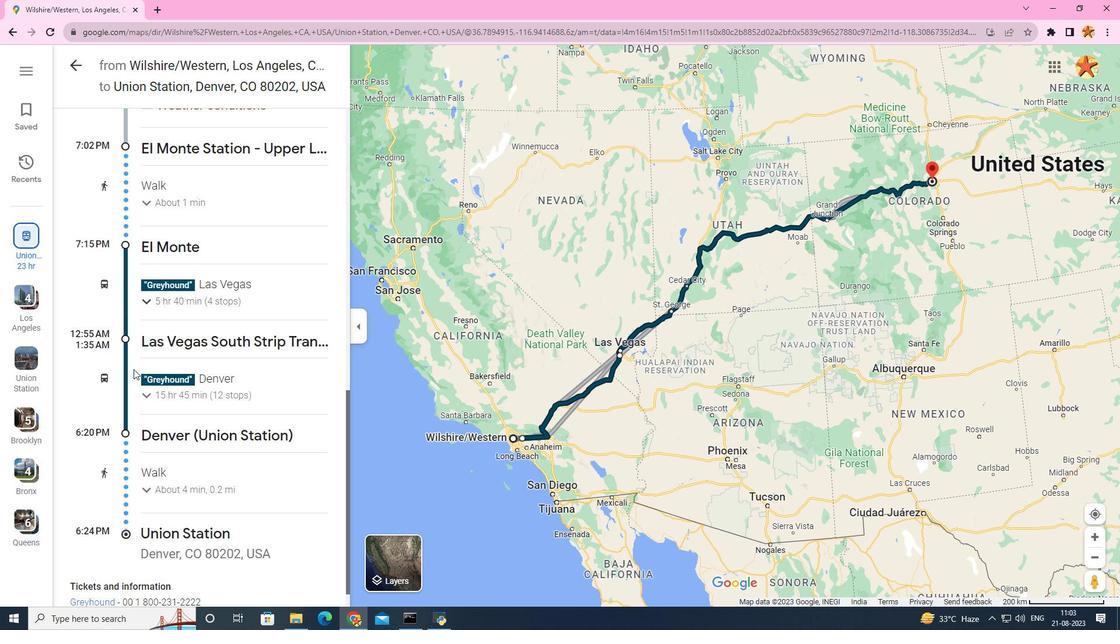 
Action: Mouse scrolled (133, 368) with delta (0, 0)
Screenshot: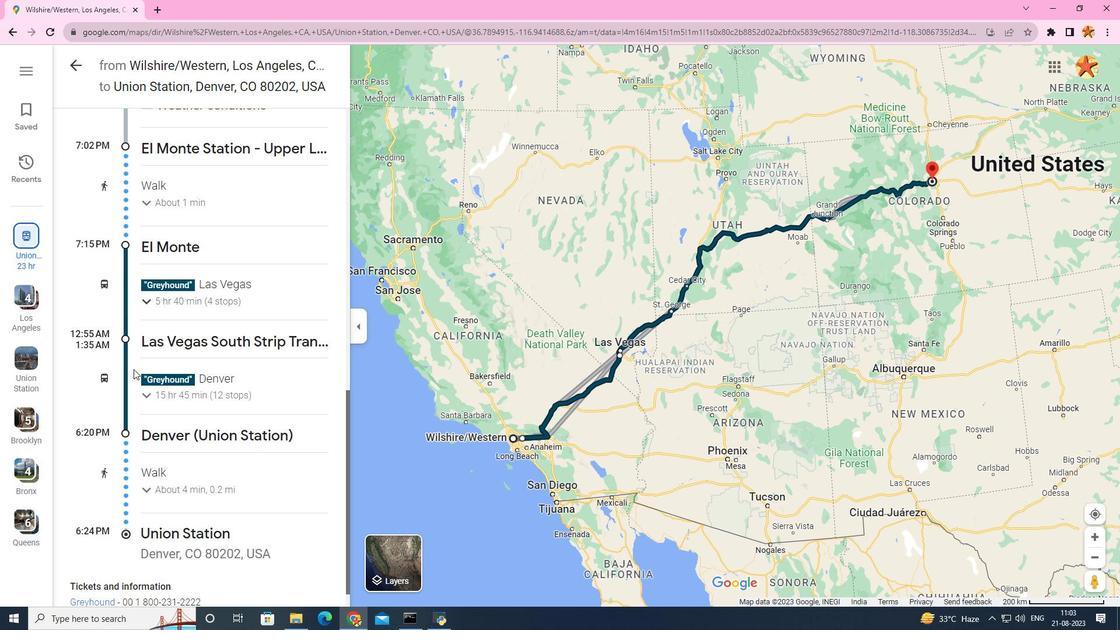 
Action: Mouse scrolled (133, 368) with delta (0, 0)
Screenshot: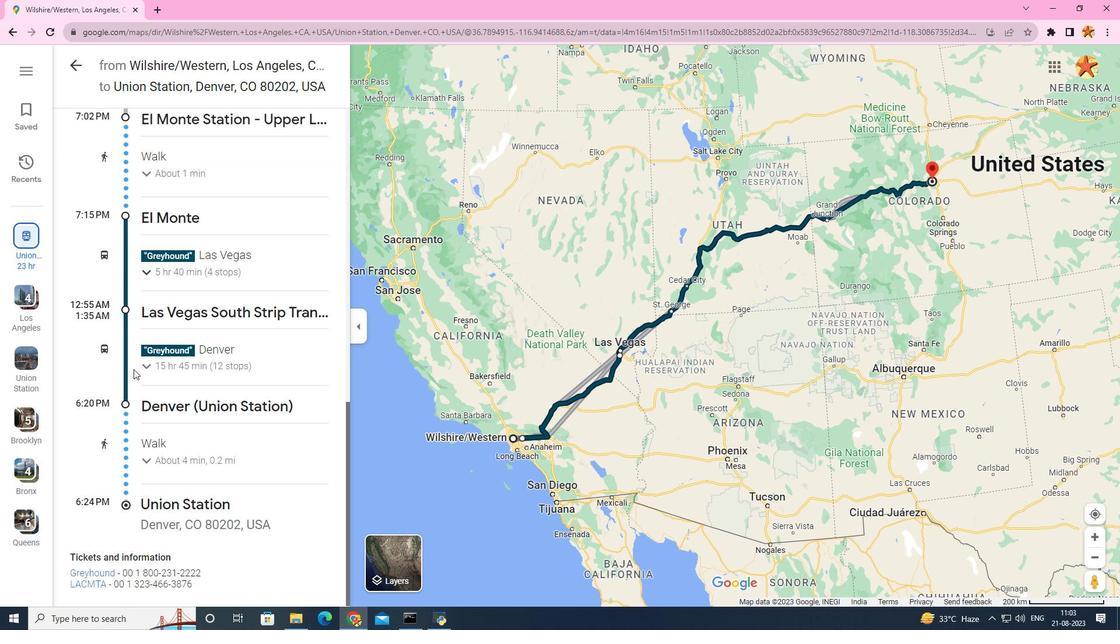 
Action: Mouse scrolled (133, 368) with delta (0, 0)
Screenshot: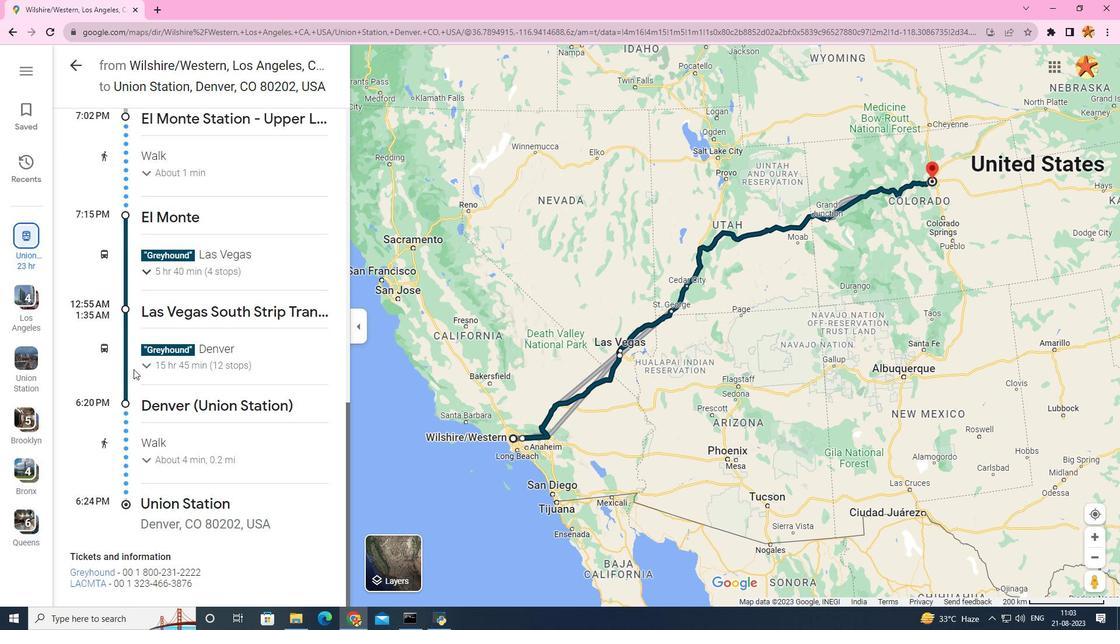 
Action: Mouse scrolled (133, 368) with delta (0, 0)
Screenshot: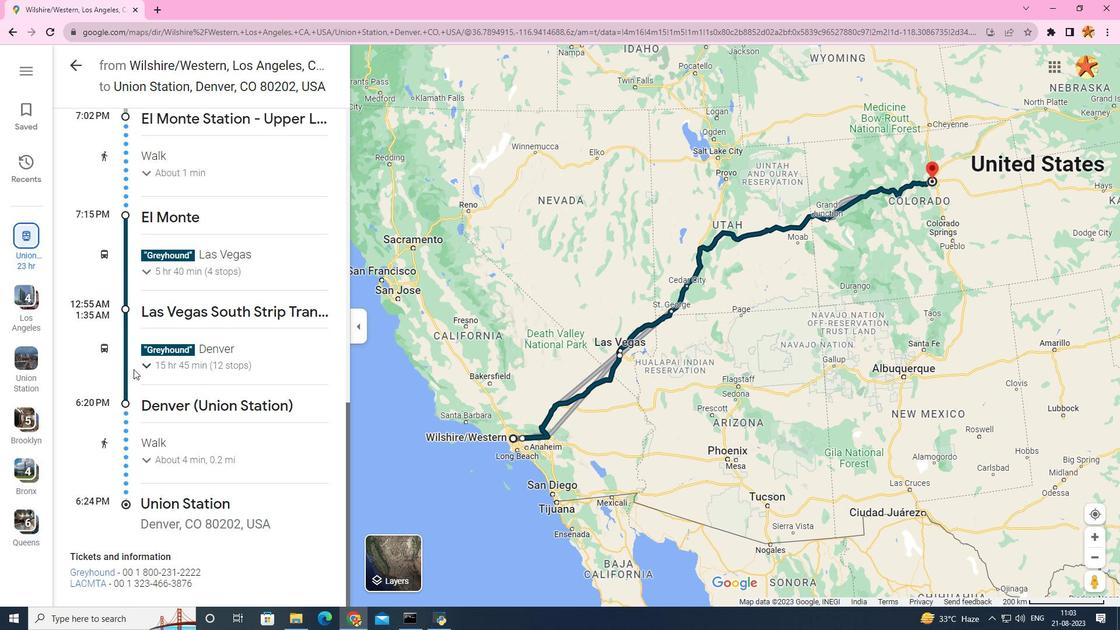 
Action: Mouse scrolled (133, 368) with delta (0, 0)
Screenshot: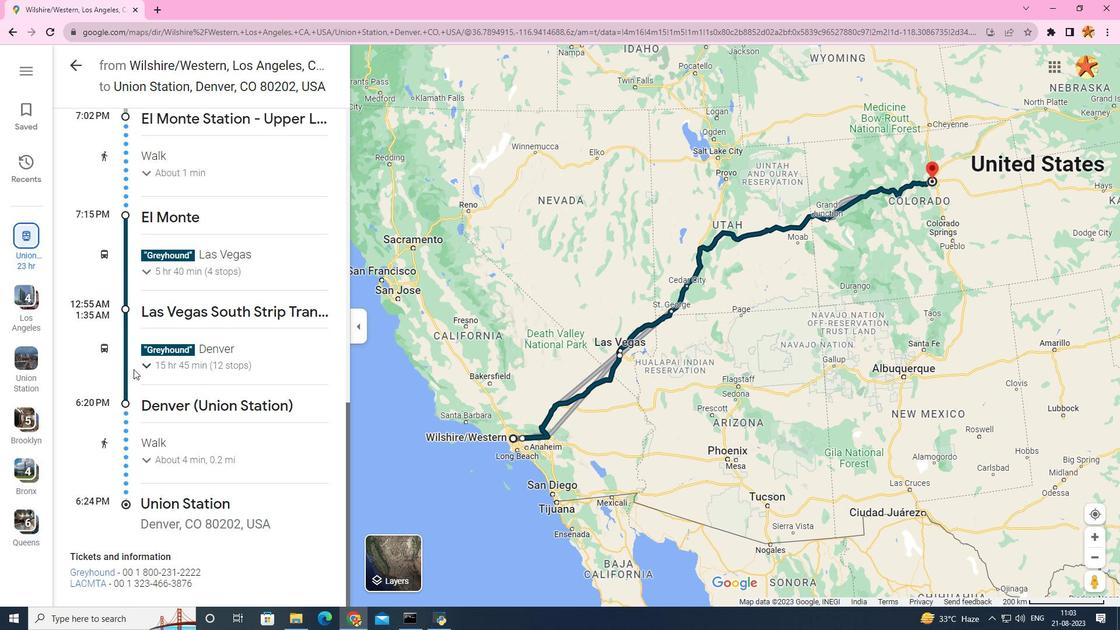 
Action: Mouse scrolled (133, 368) with delta (0, 0)
Screenshot: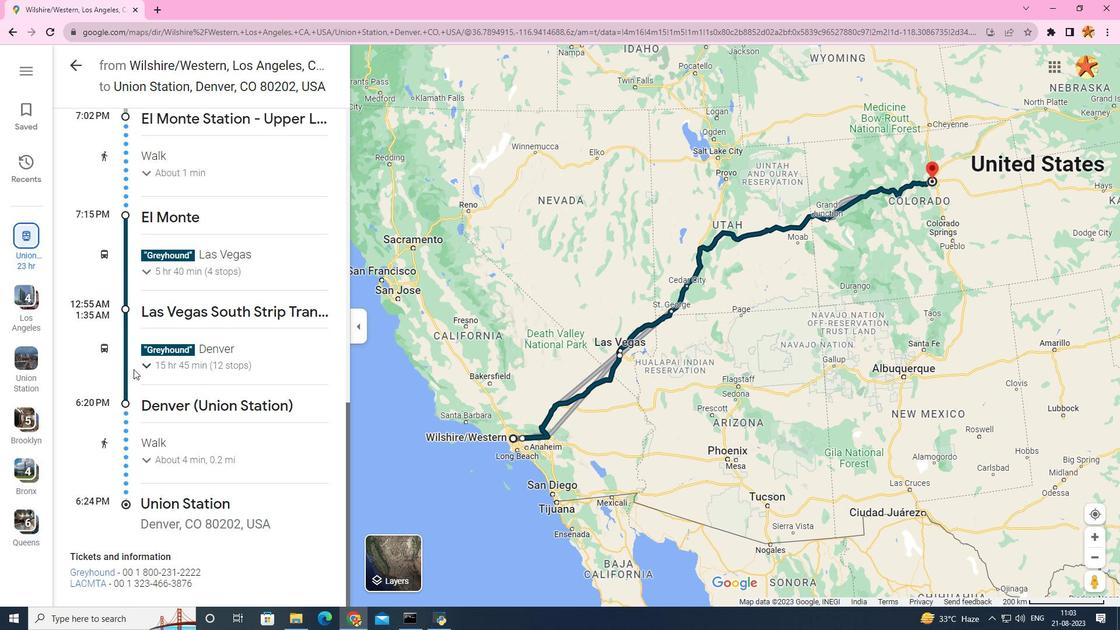
Action: Mouse scrolled (133, 369) with delta (0, 0)
Screenshot: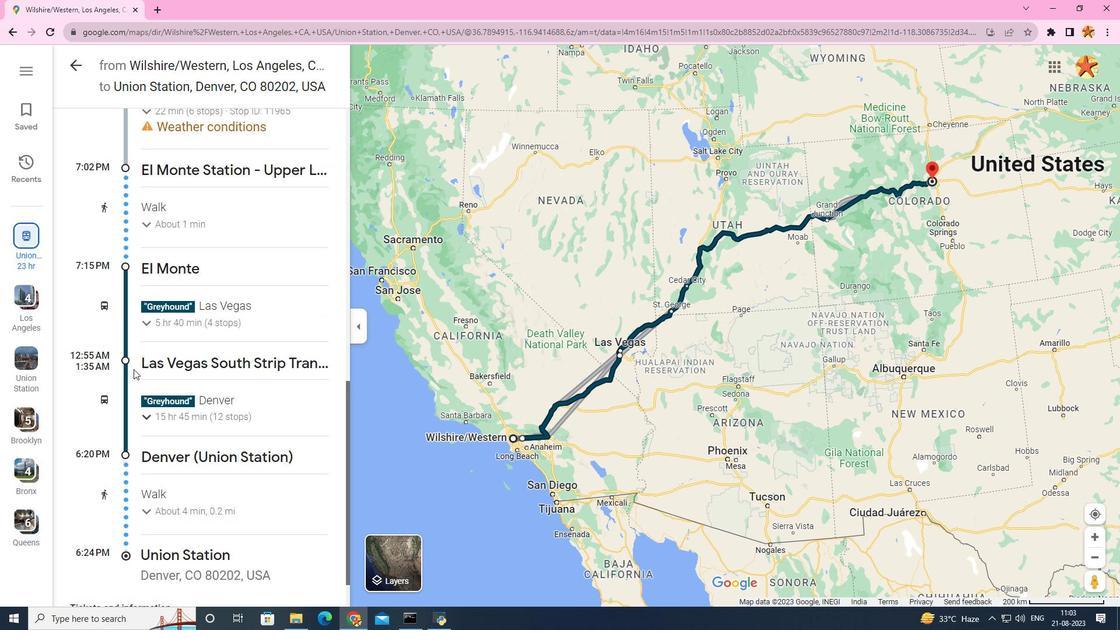 
Action: Mouse scrolled (133, 369) with delta (0, 0)
Screenshot: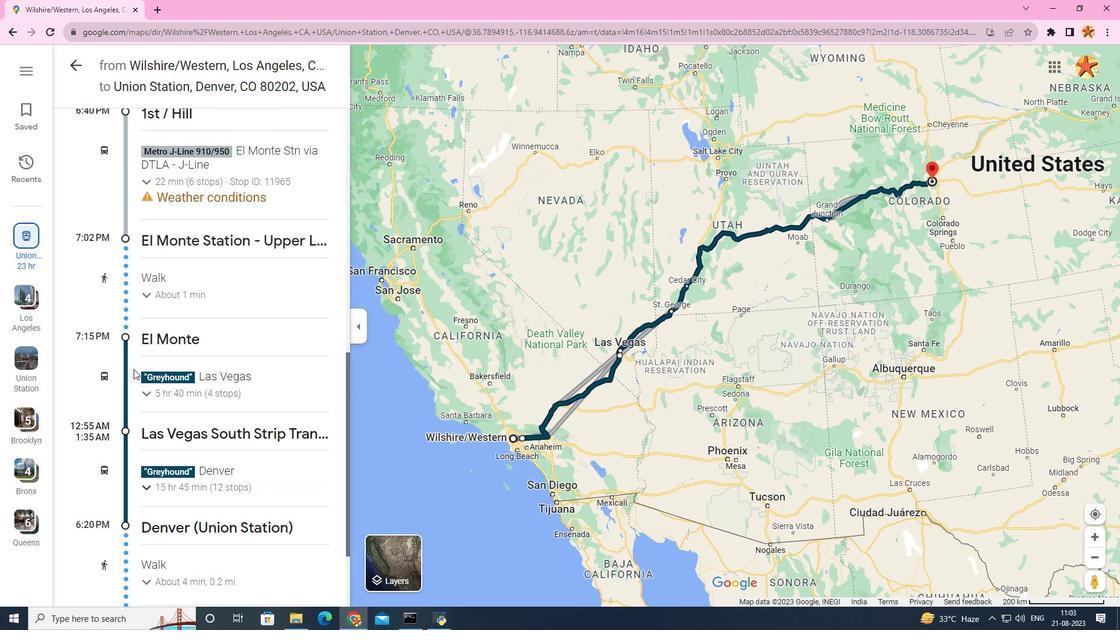 
Action: Mouse scrolled (133, 369) with delta (0, 0)
Screenshot: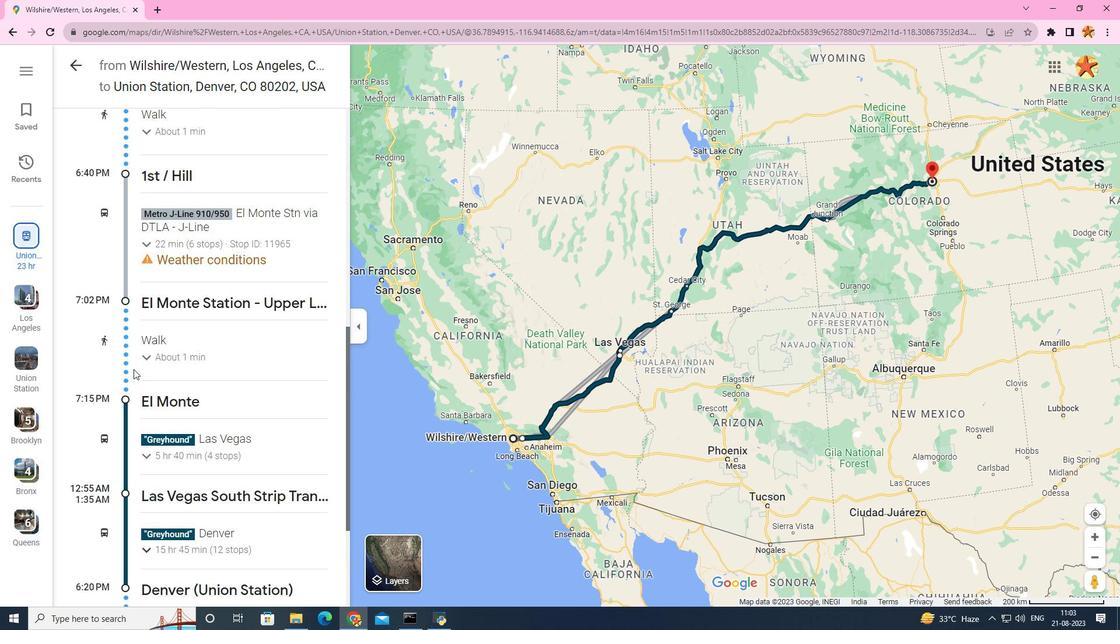 
Action: Mouse scrolled (133, 369) with delta (0, 0)
Screenshot: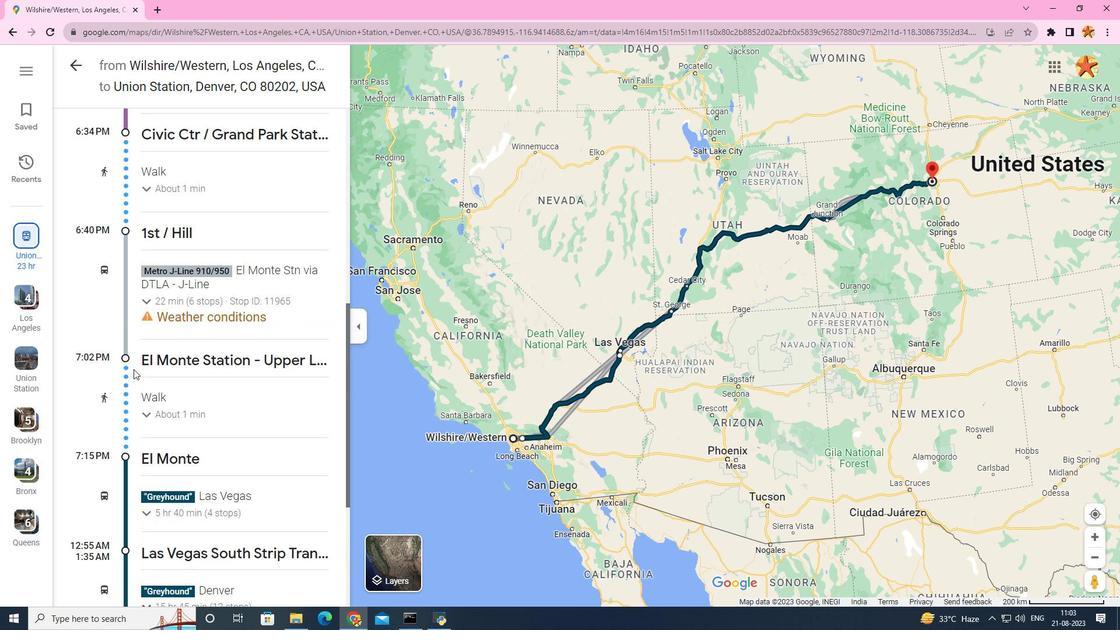 
Action: Mouse scrolled (133, 369) with delta (0, 0)
Screenshot: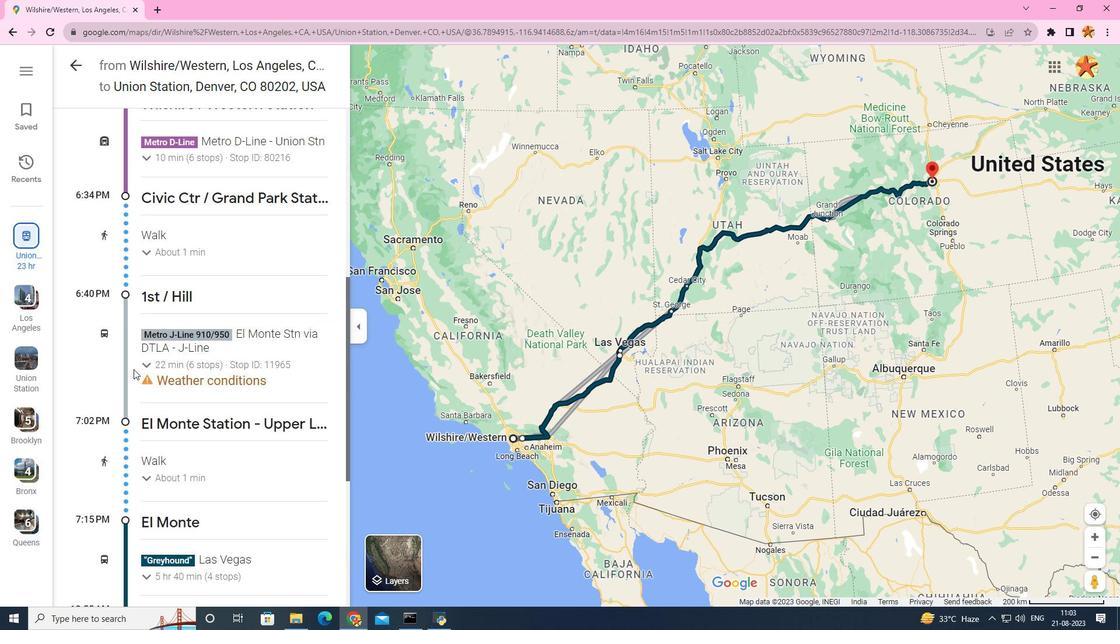 
Action: Mouse scrolled (133, 369) with delta (0, 0)
Screenshot: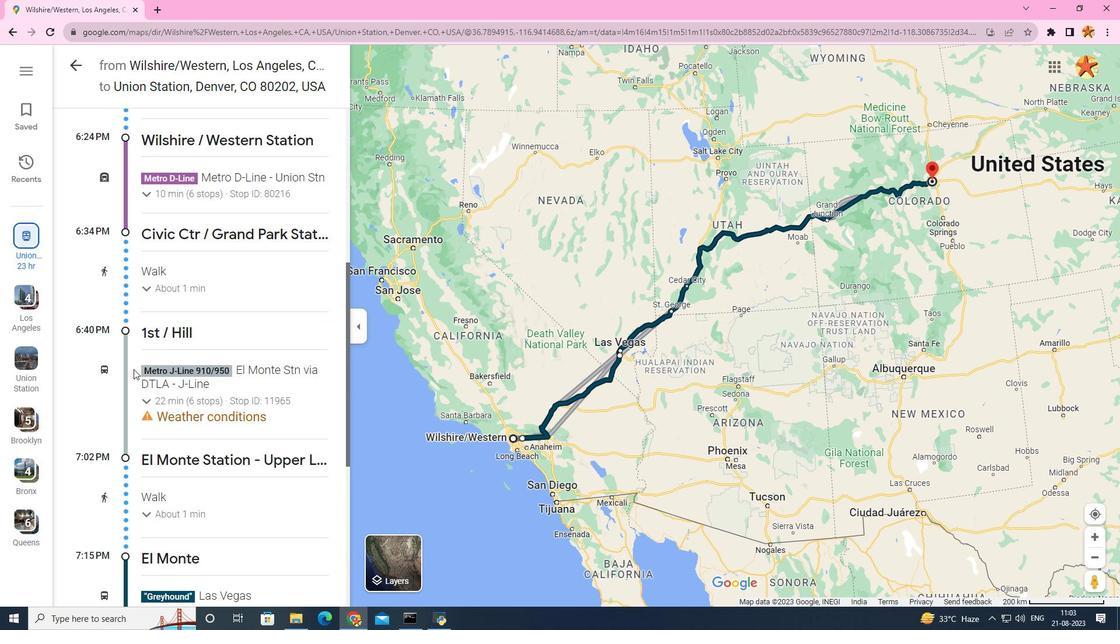 
Action: Mouse scrolled (133, 368) with delta (0, 0)
Screenshot: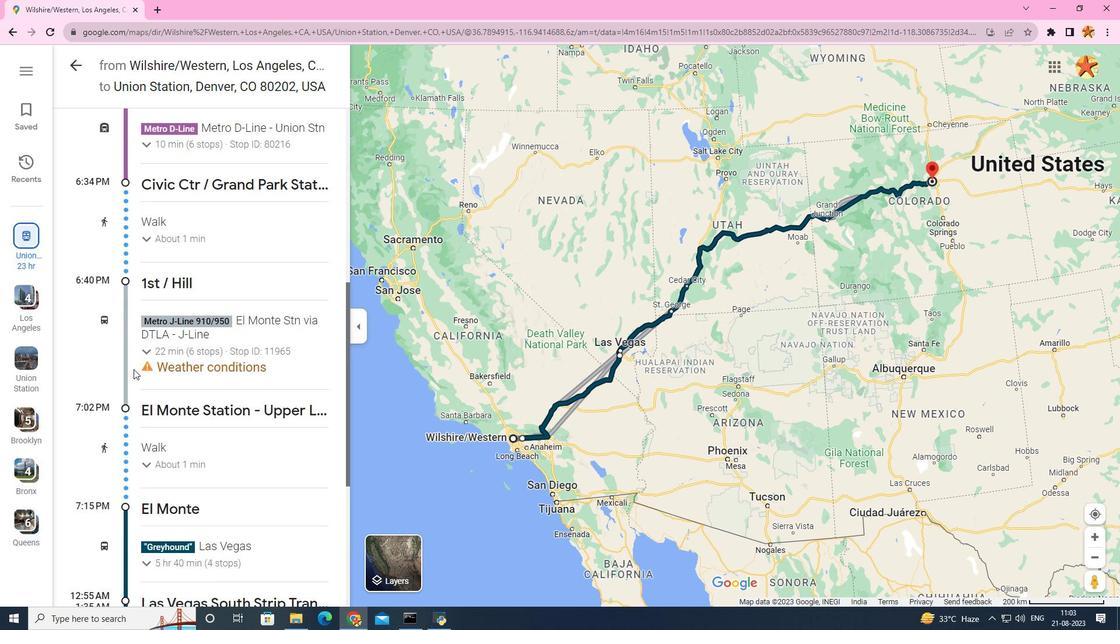 
Action: Mouse moved to (133, 369)
Screenshot: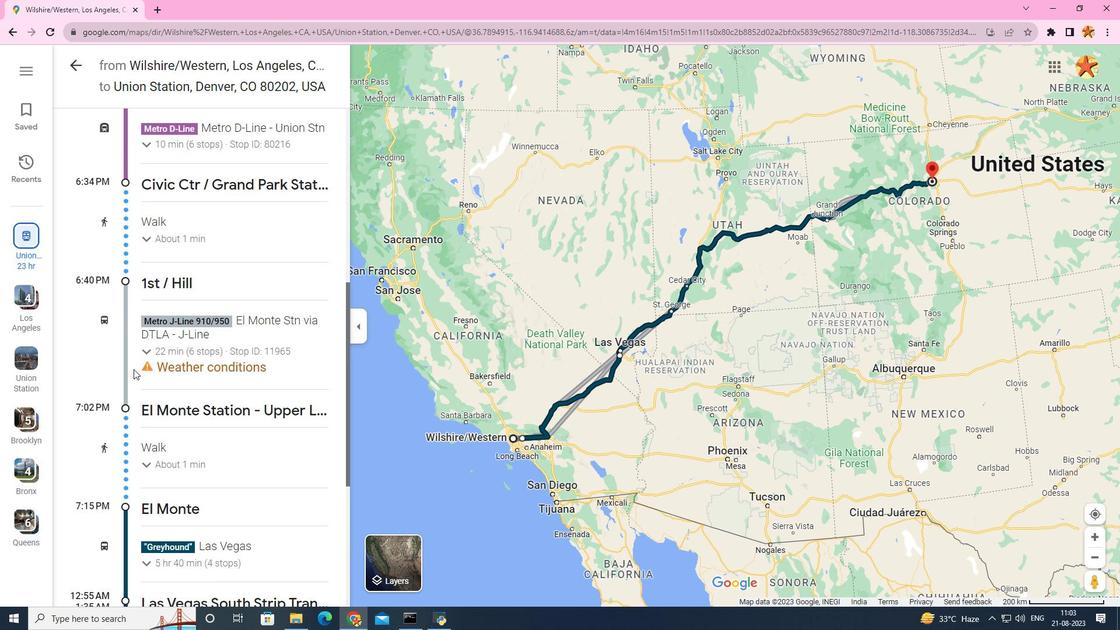 
Action: Mouse scrolled (133, 369) with delta (0, 0)
Screenshot: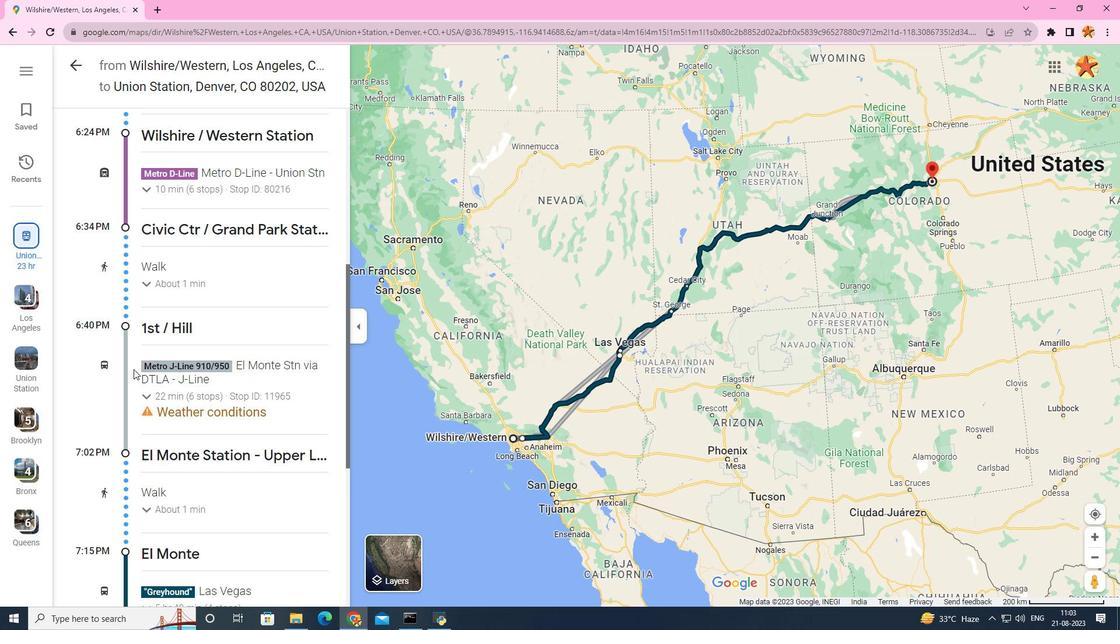 
Action: Mouse scrolled (133, 369) with delta (0, 0)
Screenshot: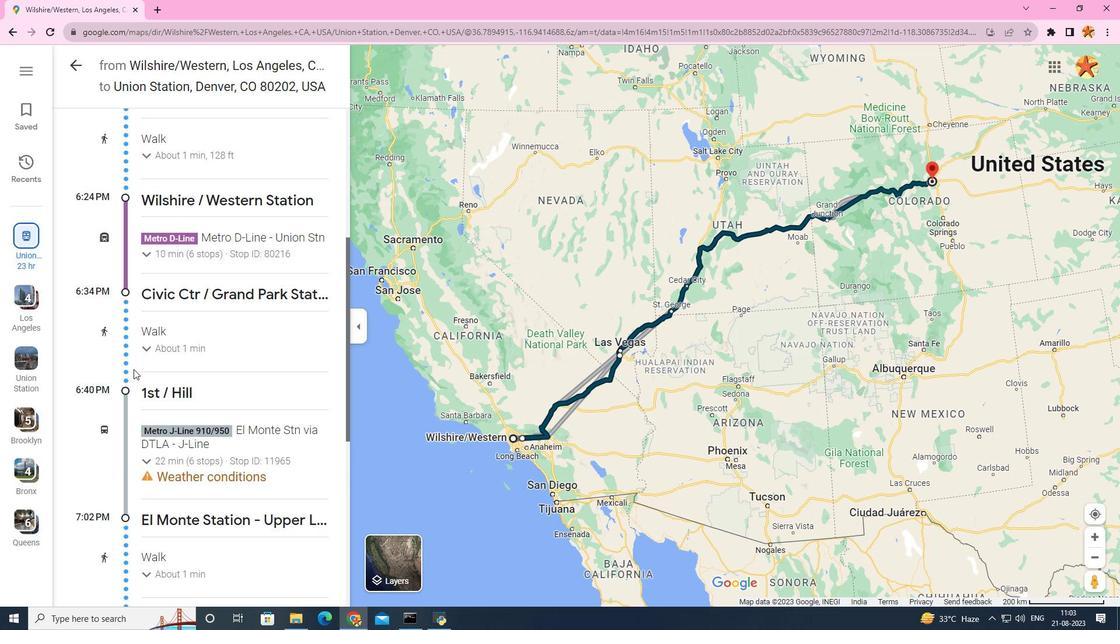 
Action: Mouse scrolled (133, 369) with delta (0, 0)
Screenshot: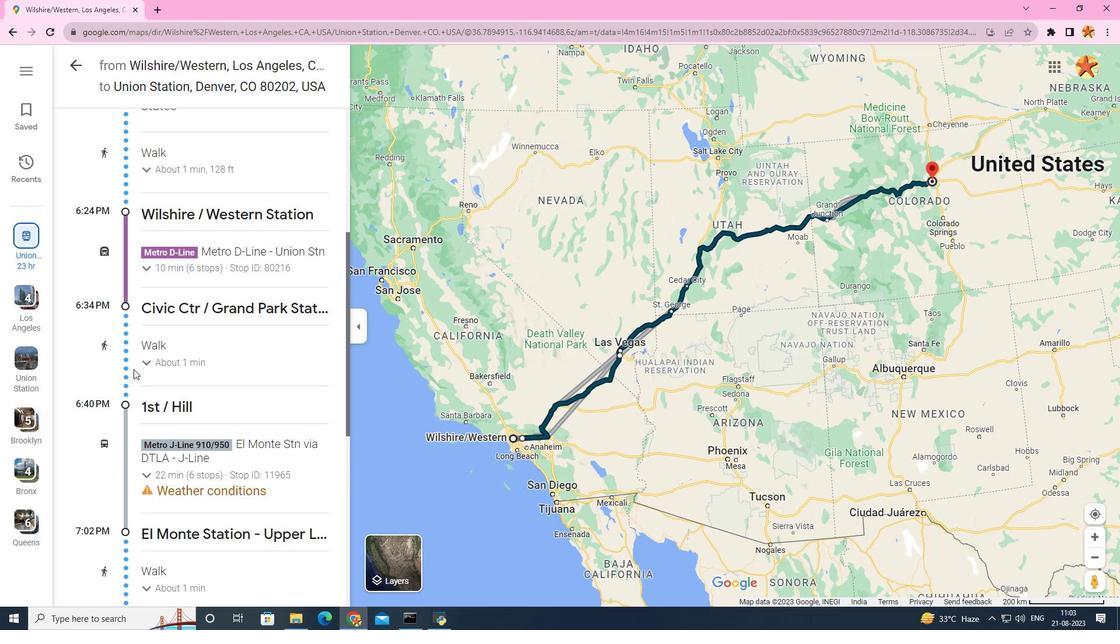 
Action: Mouse scrolled (133, 369) with delta (0, 0)
Screenshot: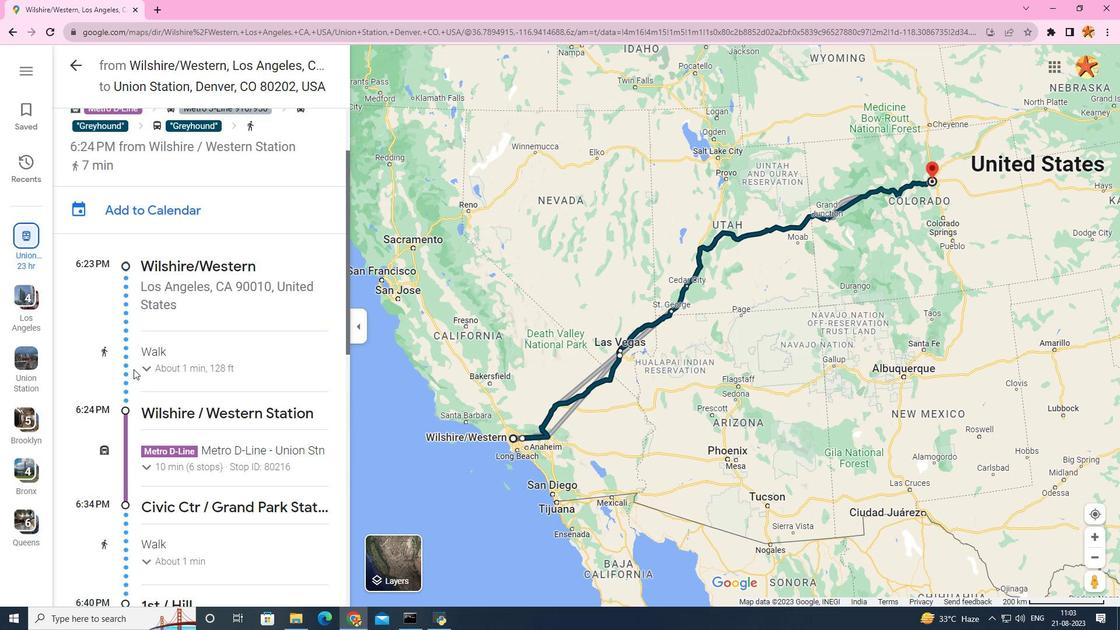 
Action: Mouse scrolled (133, 369) with delta (0, 0)
Screenshot: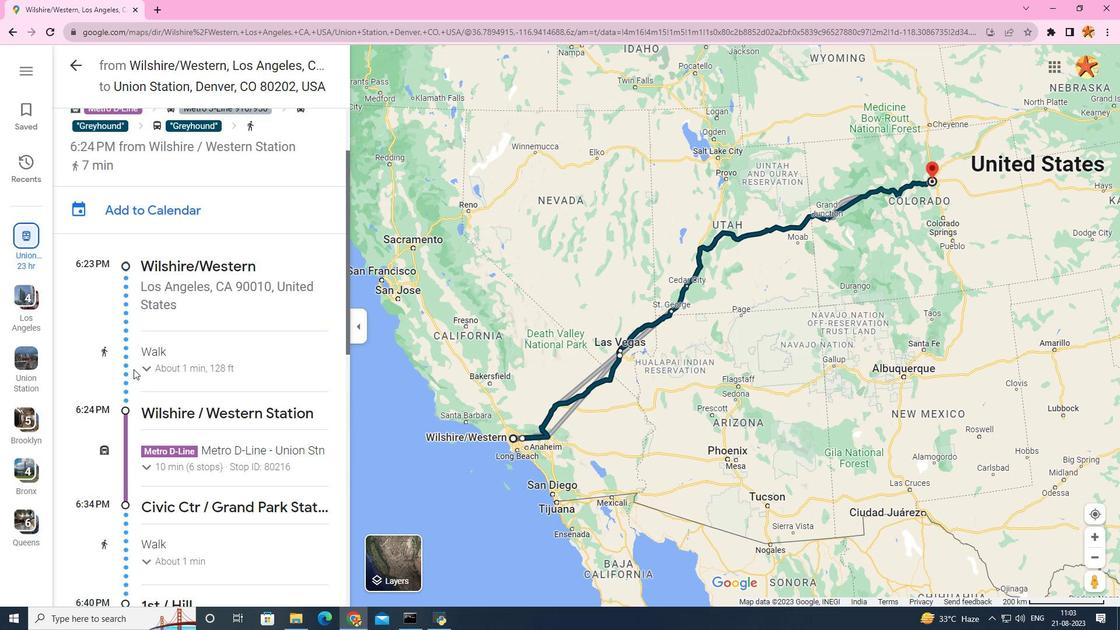 
Action: Mouse scrolled (133, 369) with delta (0, 0)
Screenshot: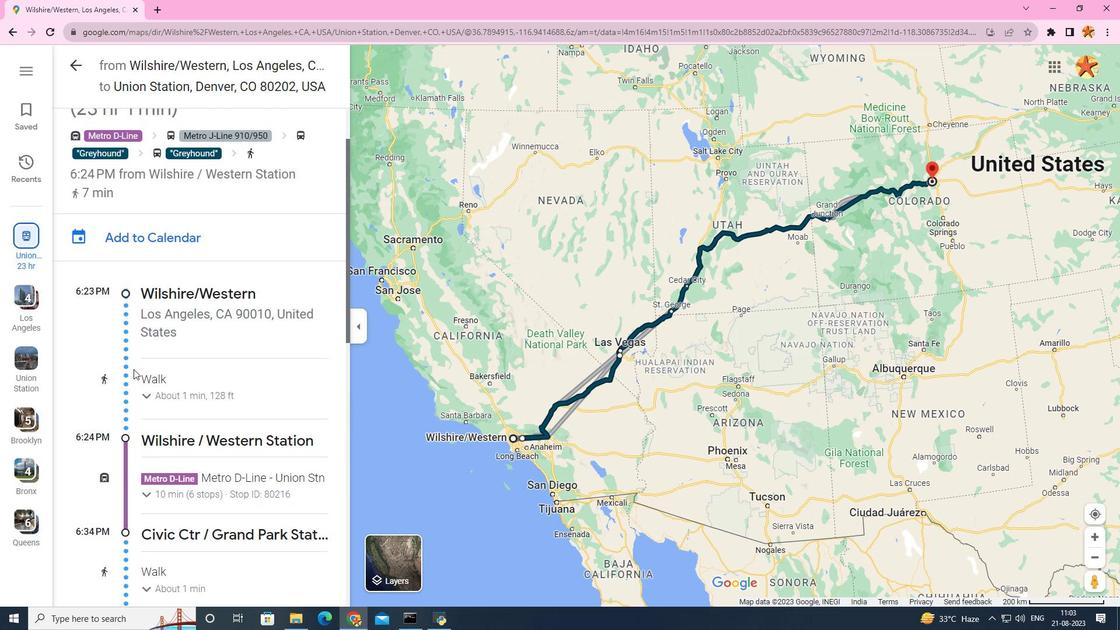 
Action: Mouse scrolled (133, 369) with delta (0, 0)
Screenshot: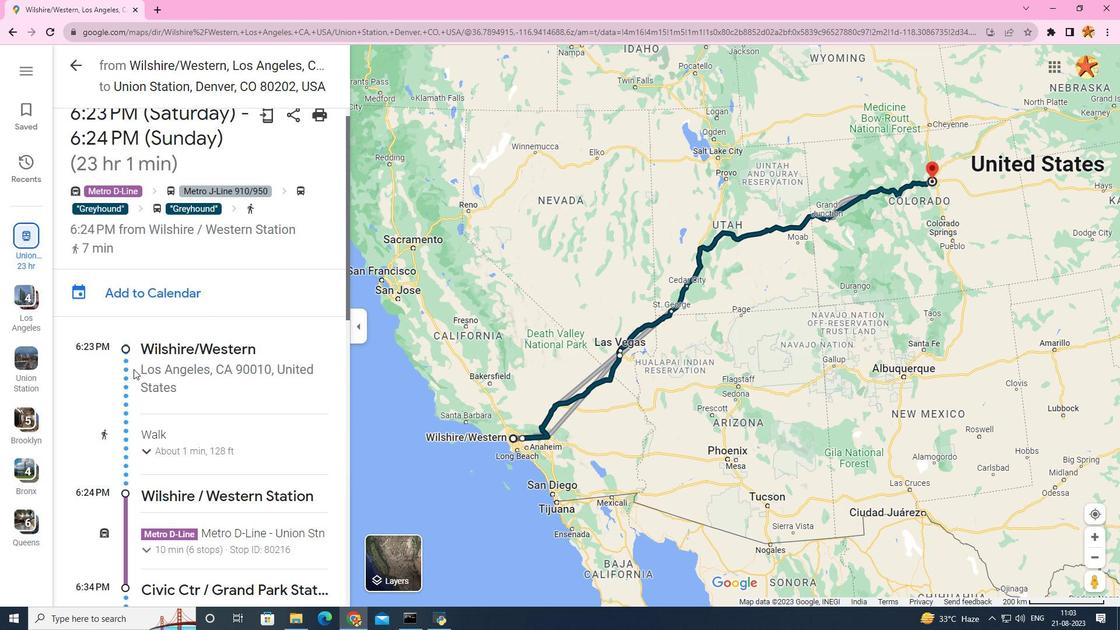 
Action: Mouse scrolled (133, 369) with delta (0, 0)
Screenshot: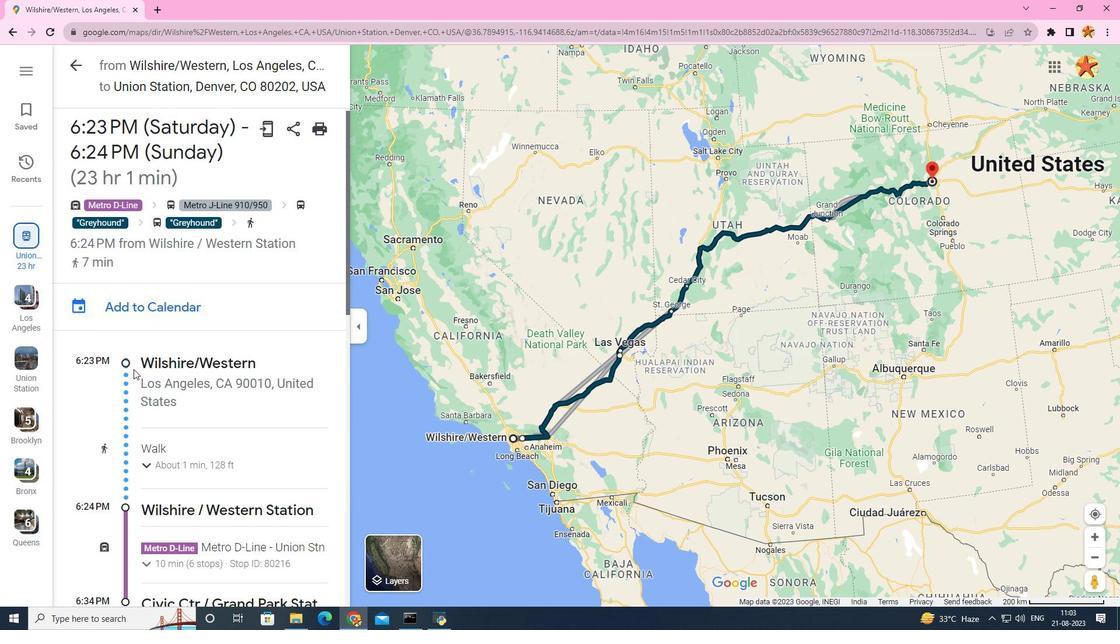 
Action: Mouse scrolled (133, 369) with delta (0, 0)
Screenshot: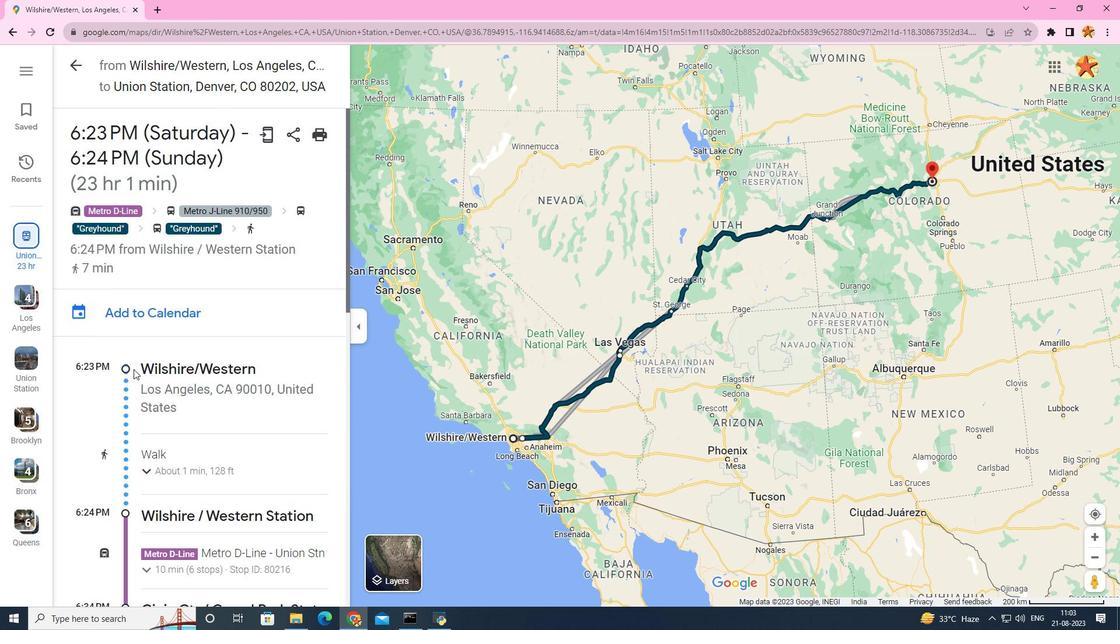 
Action: Mouse scrolled (133, 369) with delta (0, 0)
Screenshot: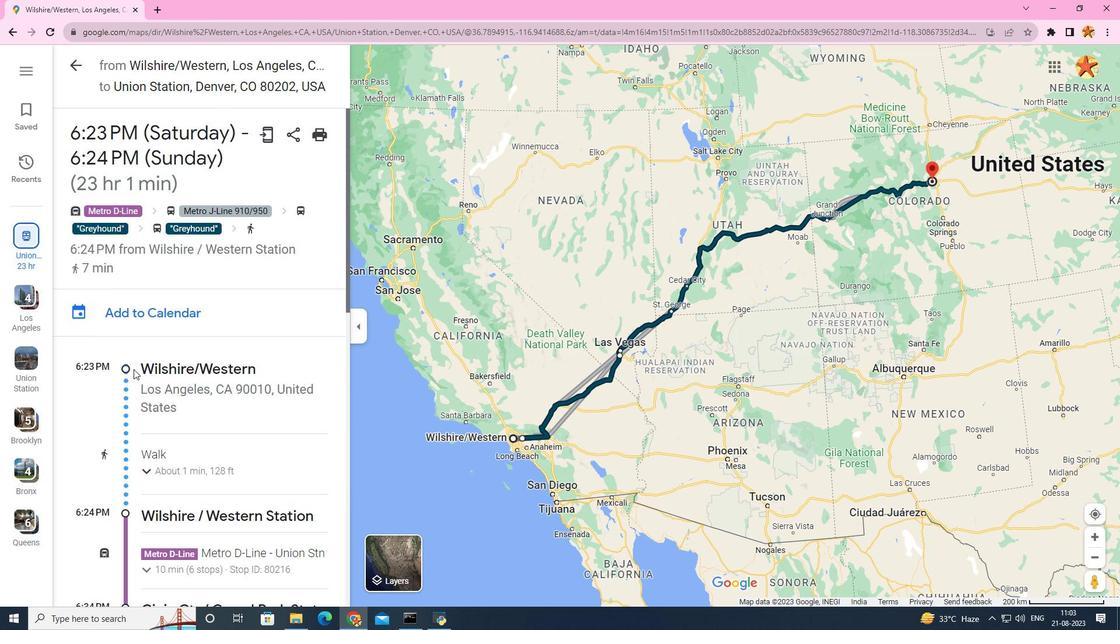 
Action: Mouse scrolled (133, 369) with delta (0, 0)
Screenshot: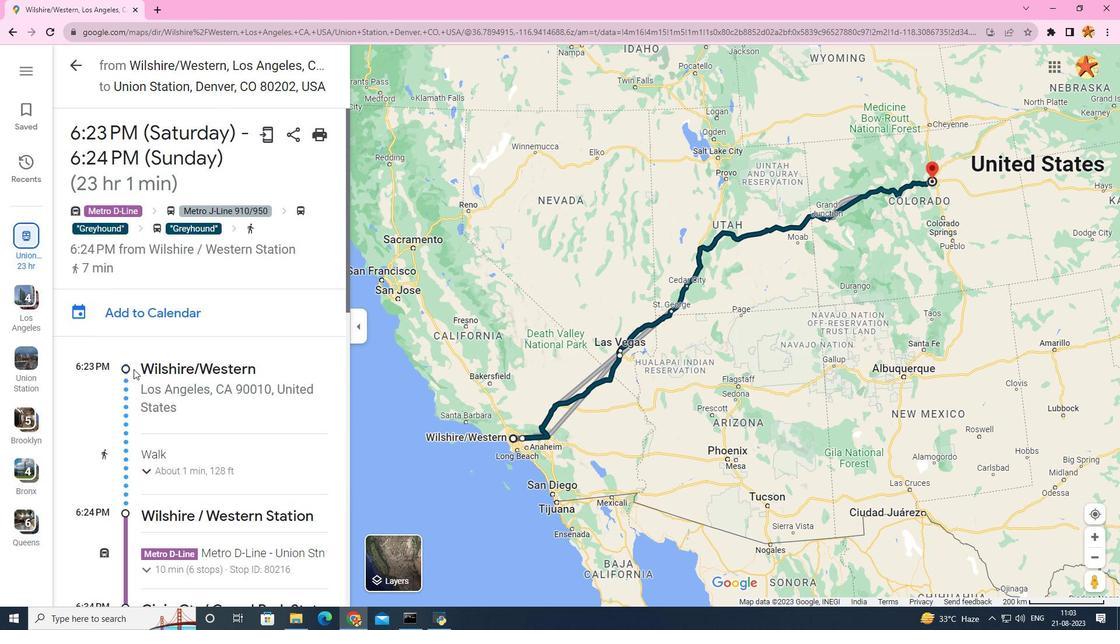 
Action: Mouse scrolled (133, 369) with delta (0, 0)
Screenshot: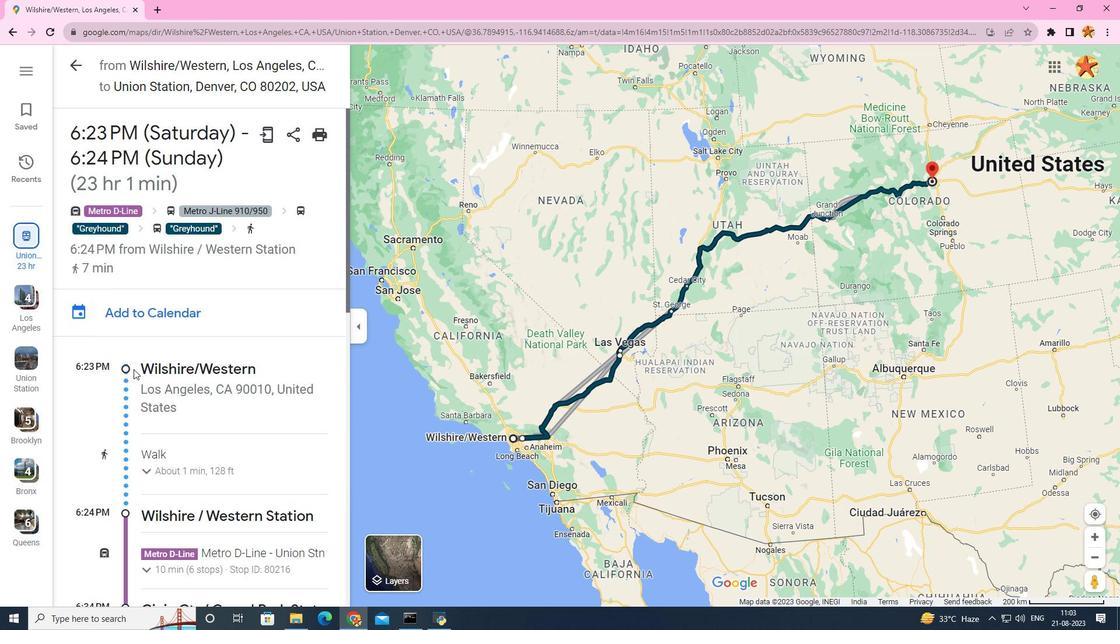 
Action: Mouse scrolled (133, 369) with delta (0, 0)
Screenshot: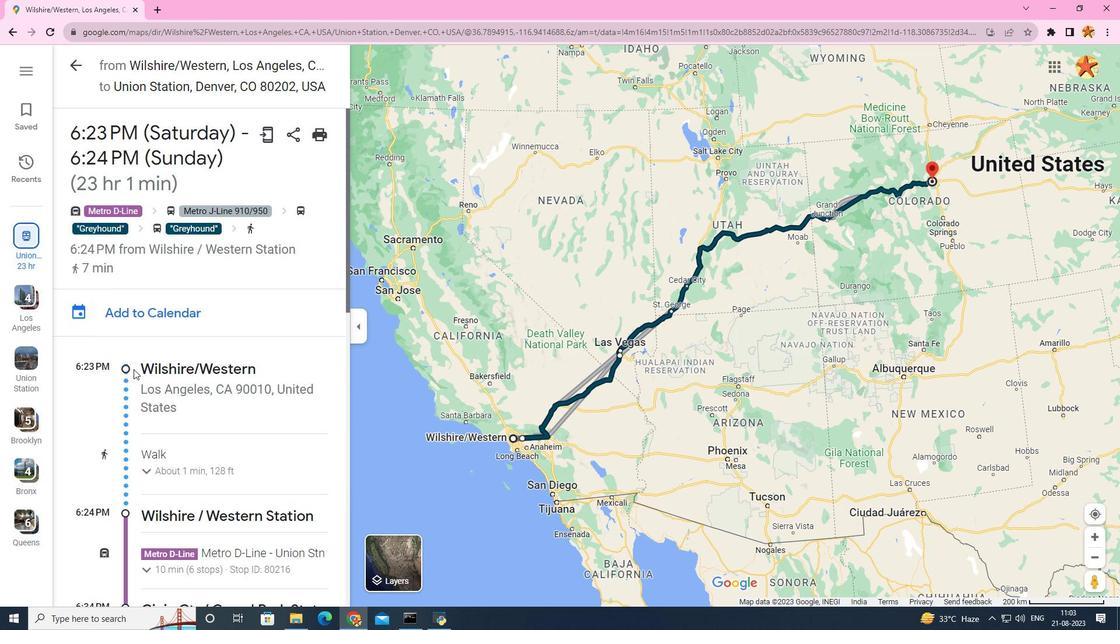 
Action: Mouse scrolled (133, 369) with delta (0, 0)
Screenshot: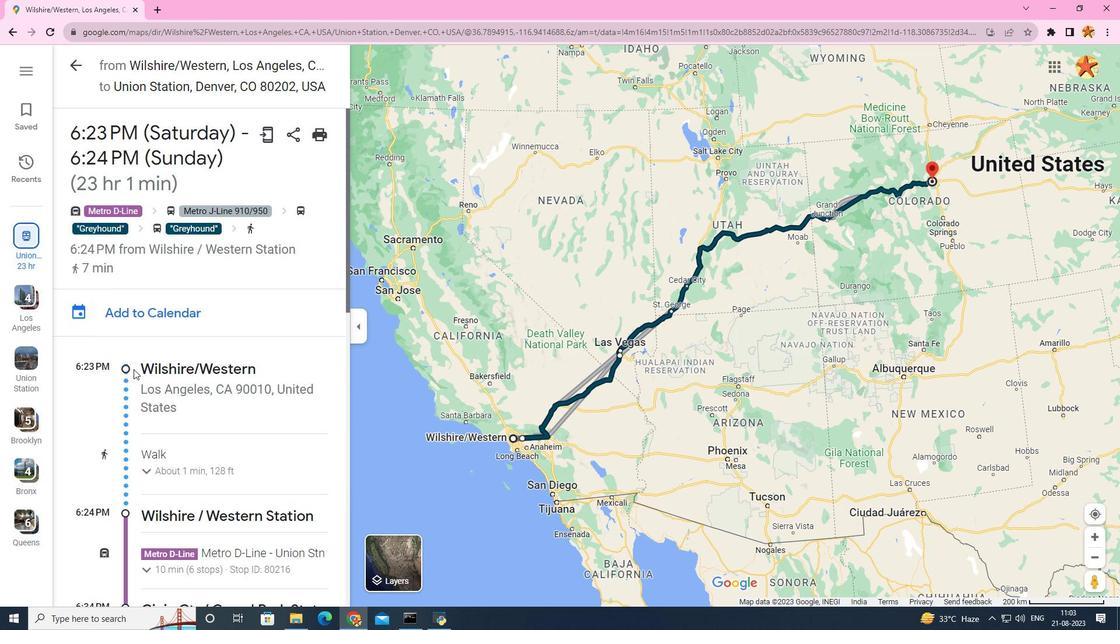
